 Task: Log work in the project AgileBox for the issue 'Upgrade the logging and monitoring capabilities of a web application to improve error detection and debugging' spent time as '5w 6d 10h 34m' and remaining time as '2w 3d 8h 32m' and add a flag. Now add the issue to the epic 'Data Visualization Process Improvement'. Log work in the project AgileBox for the issue 'Create a new online platform for online entrepreneurship courses with advanced business planning and financial modeling features' spent time as '6w 3d 12h 14m' and remaining time as '2w 5d 5h 24m' and clone the issue. Now add the issue to the epic 'Data Analytics Process Improvement'
Action: Mouse moved to (1177, 199)
Screenshot: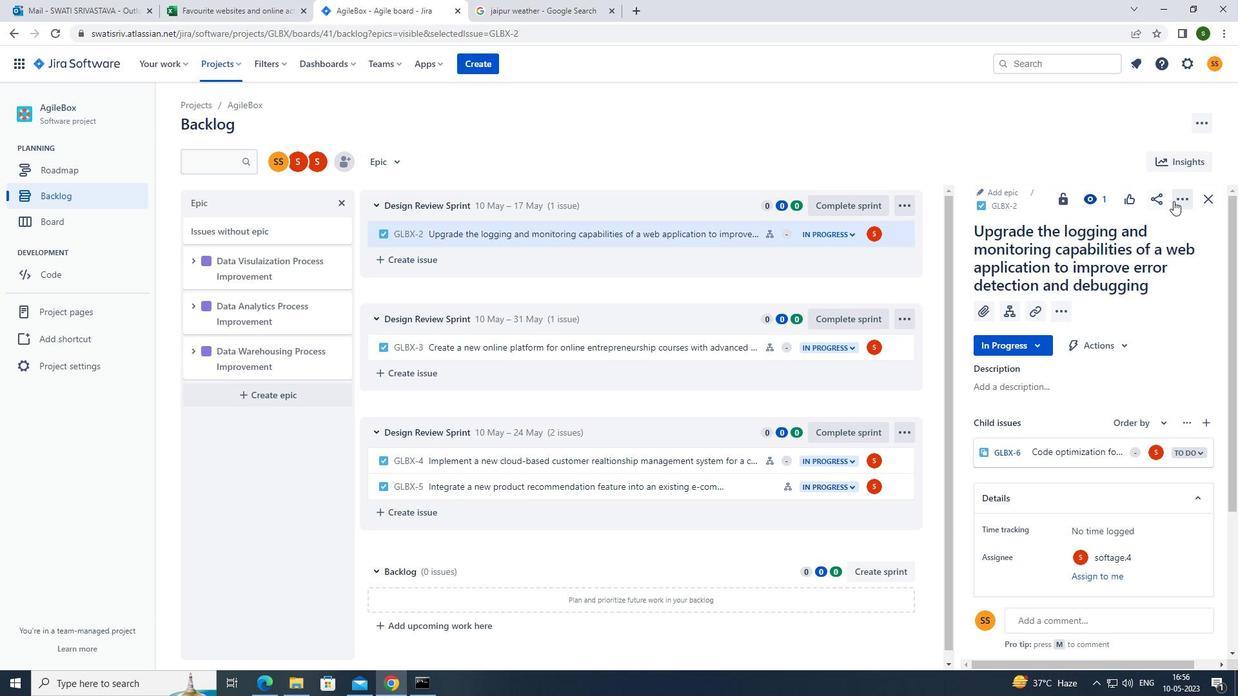 
Action: Mouse pressed left at (1177, 199)
Screenshot: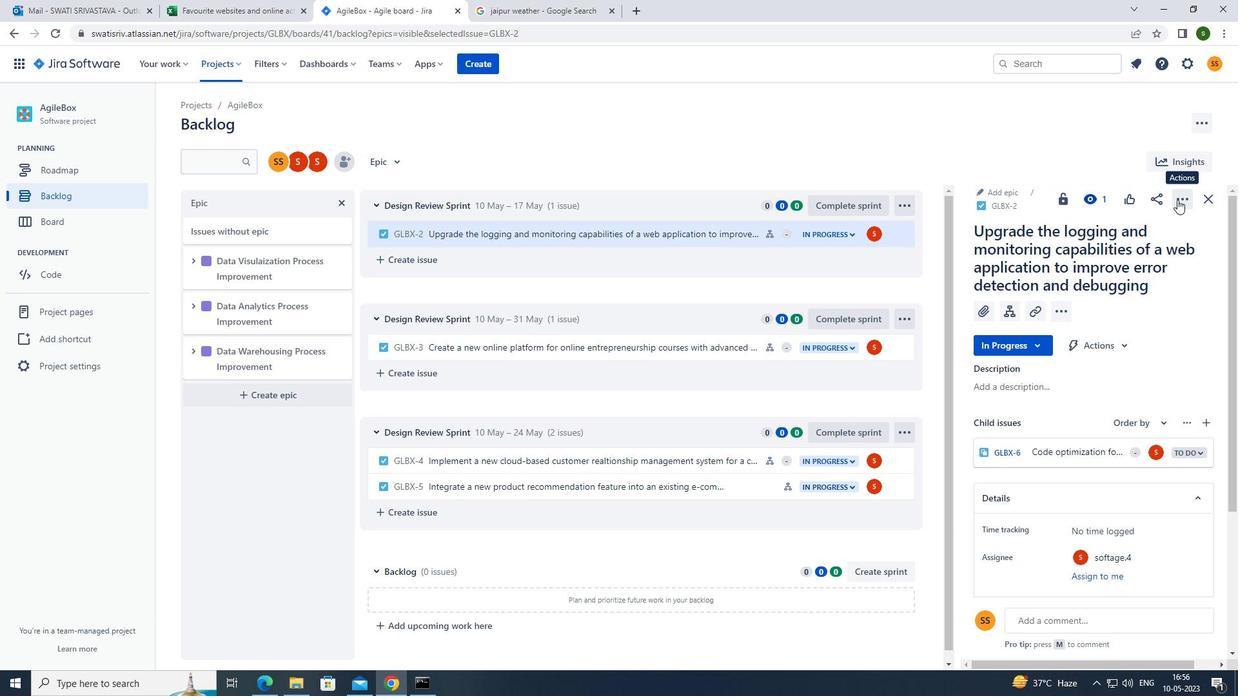 
Action: Mouse moved to (1142, 229)
Screenshot: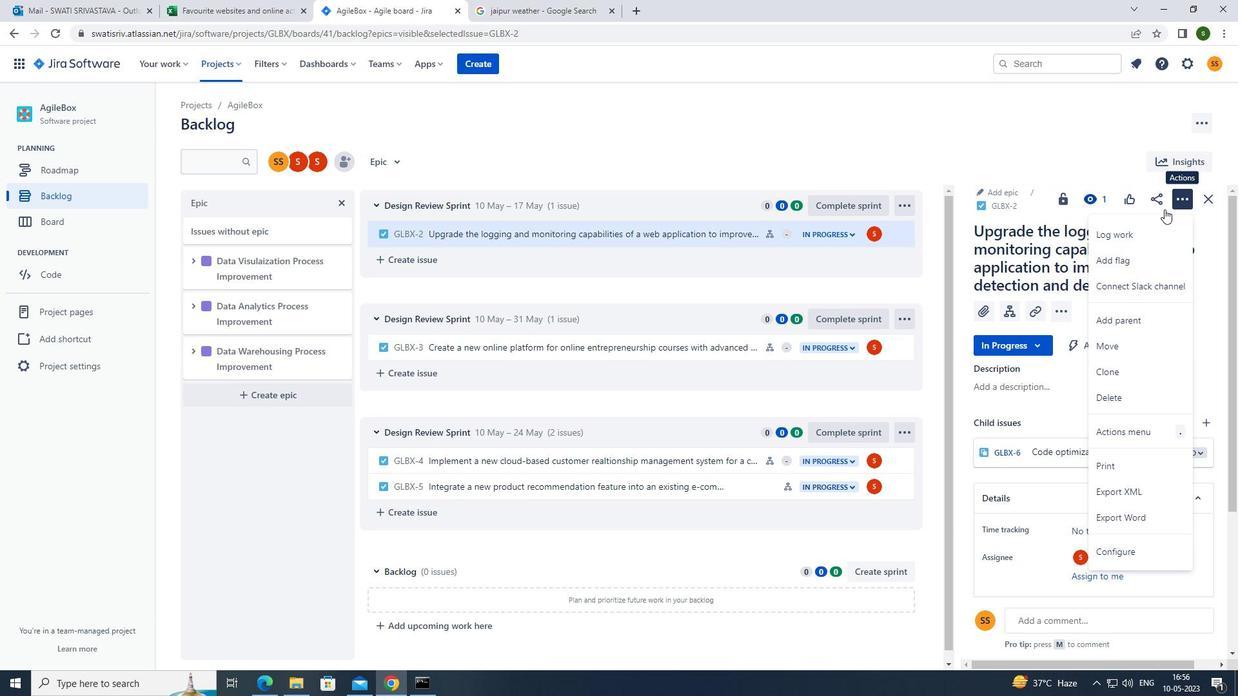 
Action: Mouse pressed left at (1142, 229)
Screenshot: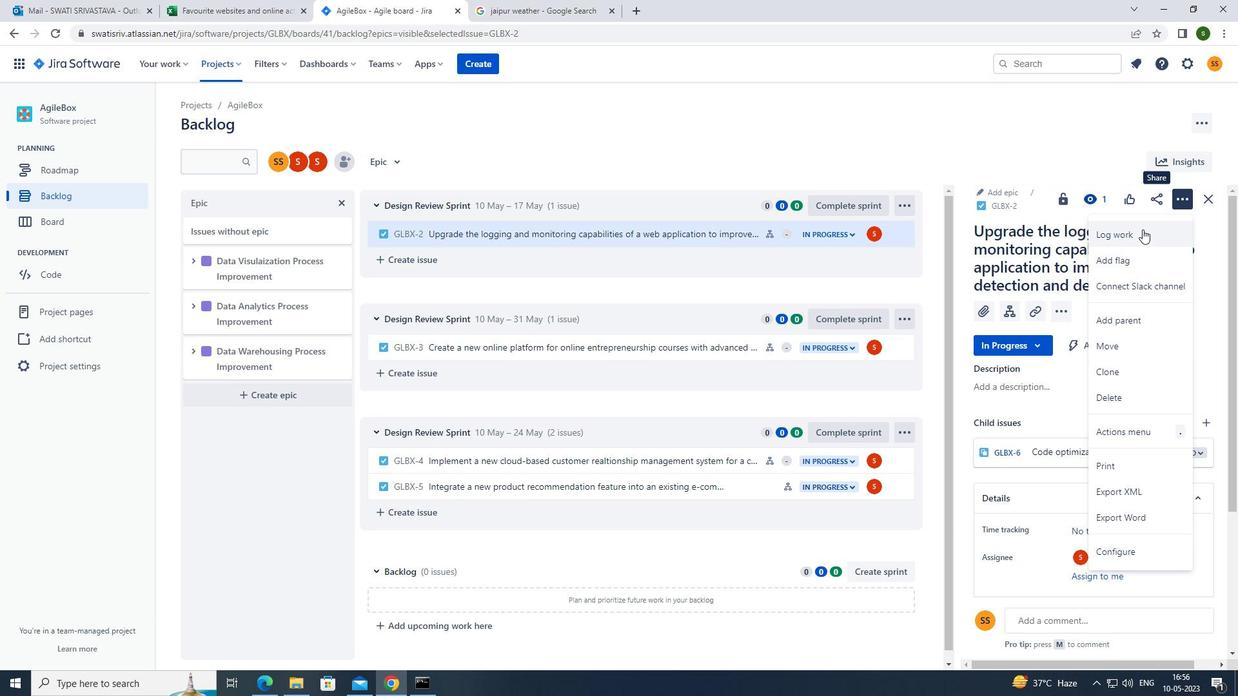 
Action: Mouse moved to (593, 161)
Screenshot: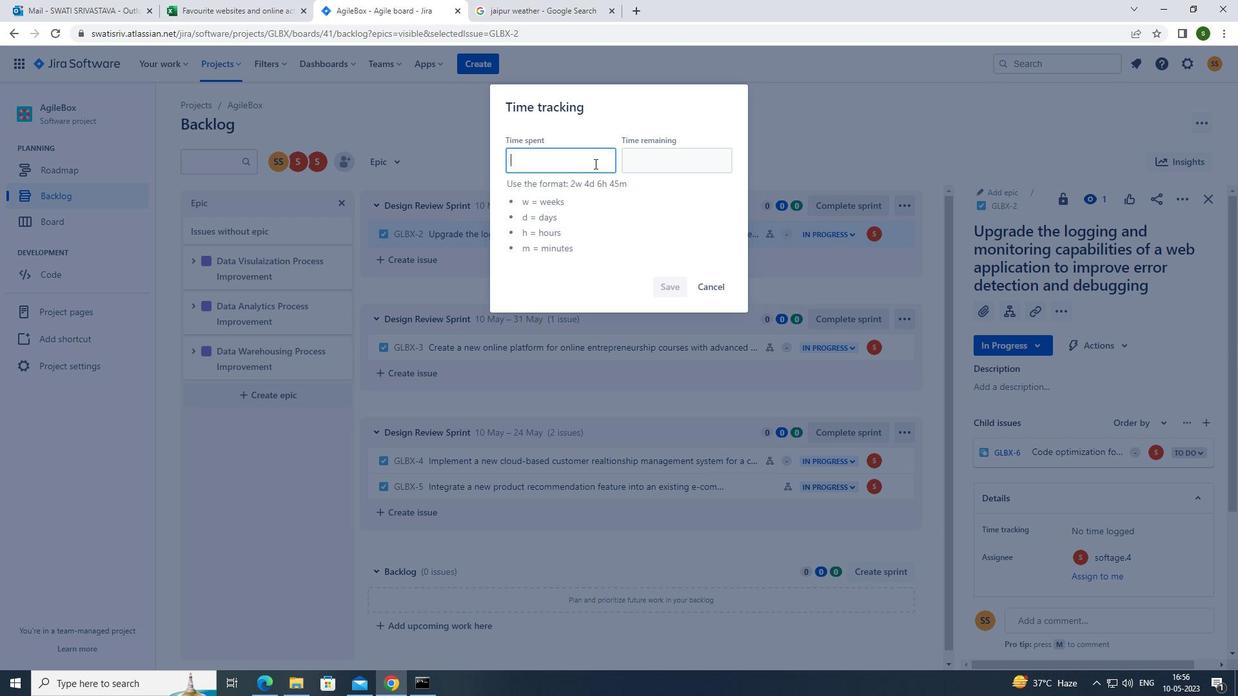
Action: Mouse pressed left at (593, 161)
Screenshot: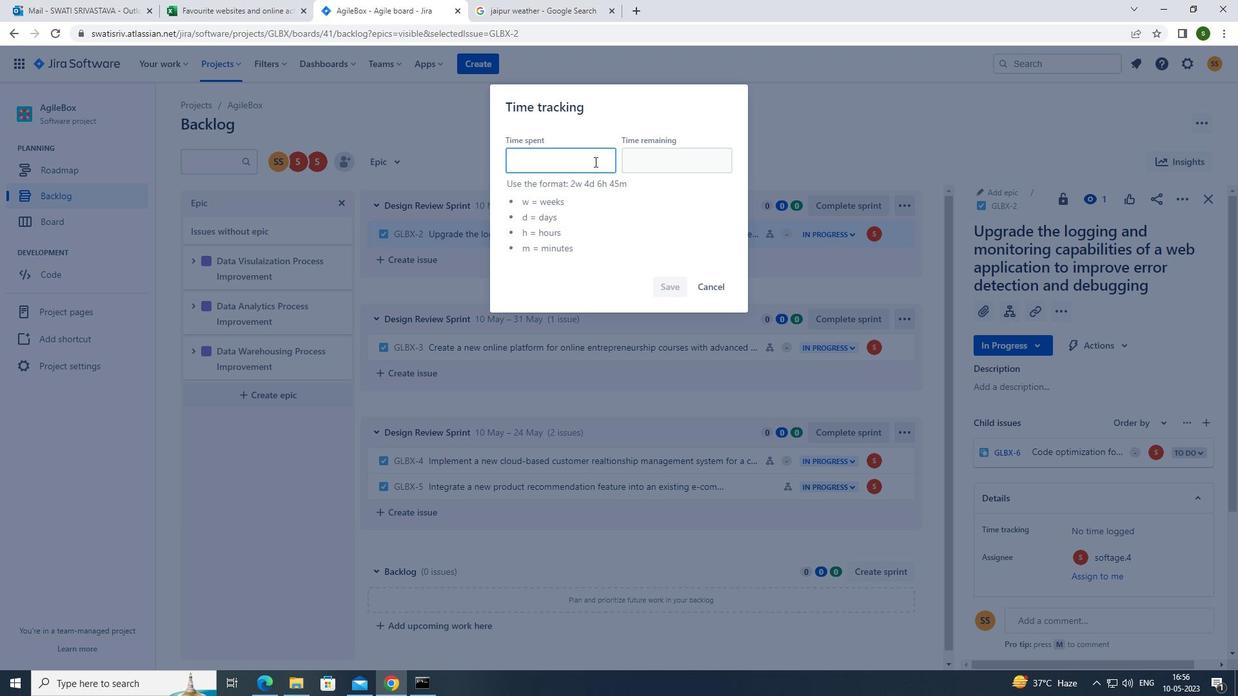 
Action: Key pressed 5w<Key.space>6d<Key.space>10h<Key.space>34m
Screenshot: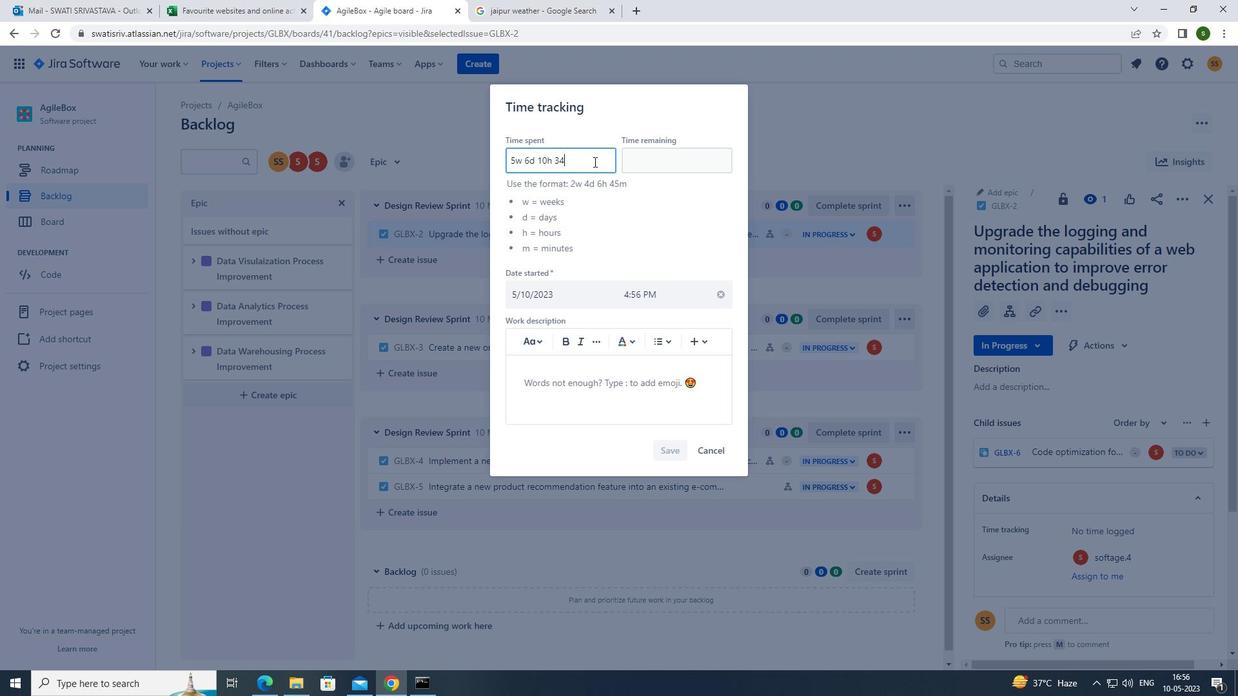 
Action: Mouse moved to (653, 165)
Screenshot: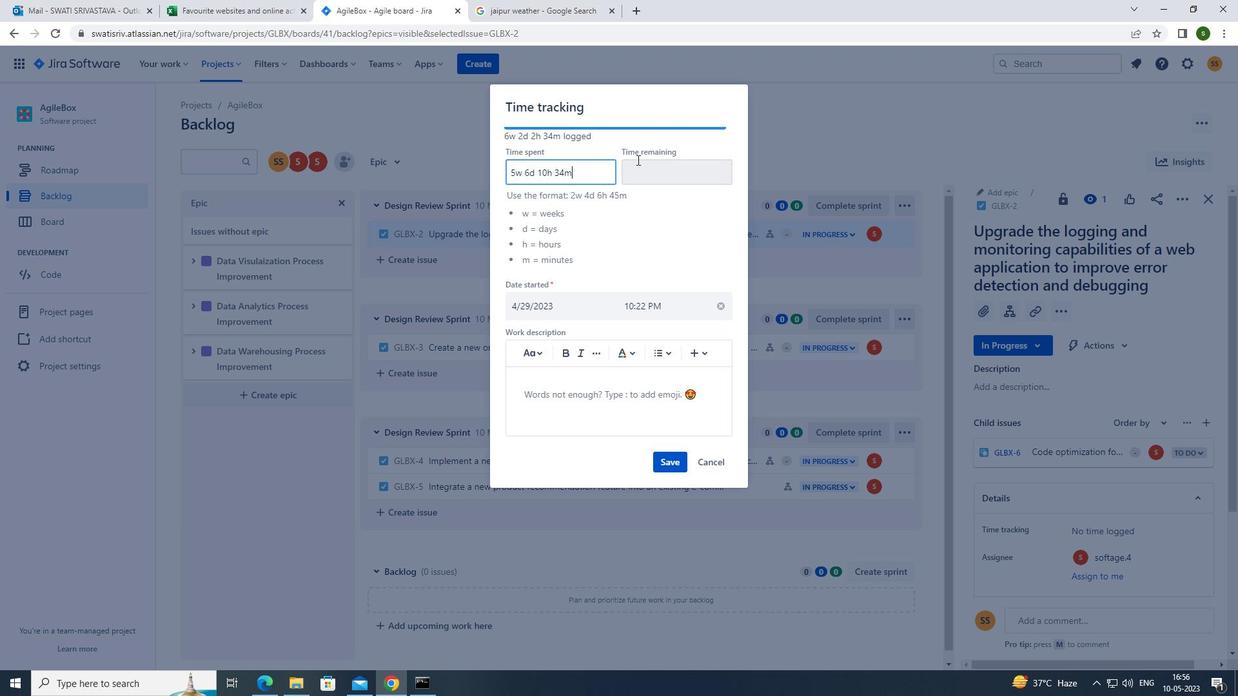 
Action: Mouse pressed left at (653, 165)
Screenshot: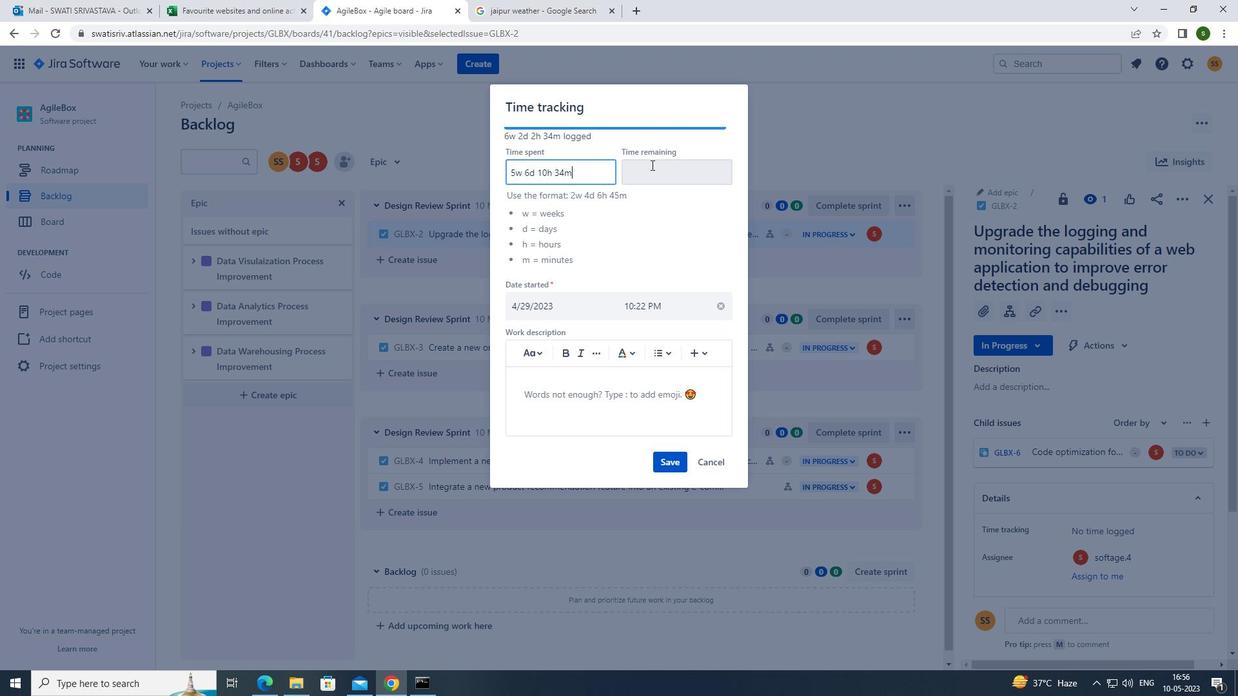 
Action: Key pressed 2w<Key.space>3d<Key.space>8h<Key.space>32m
Screenshot: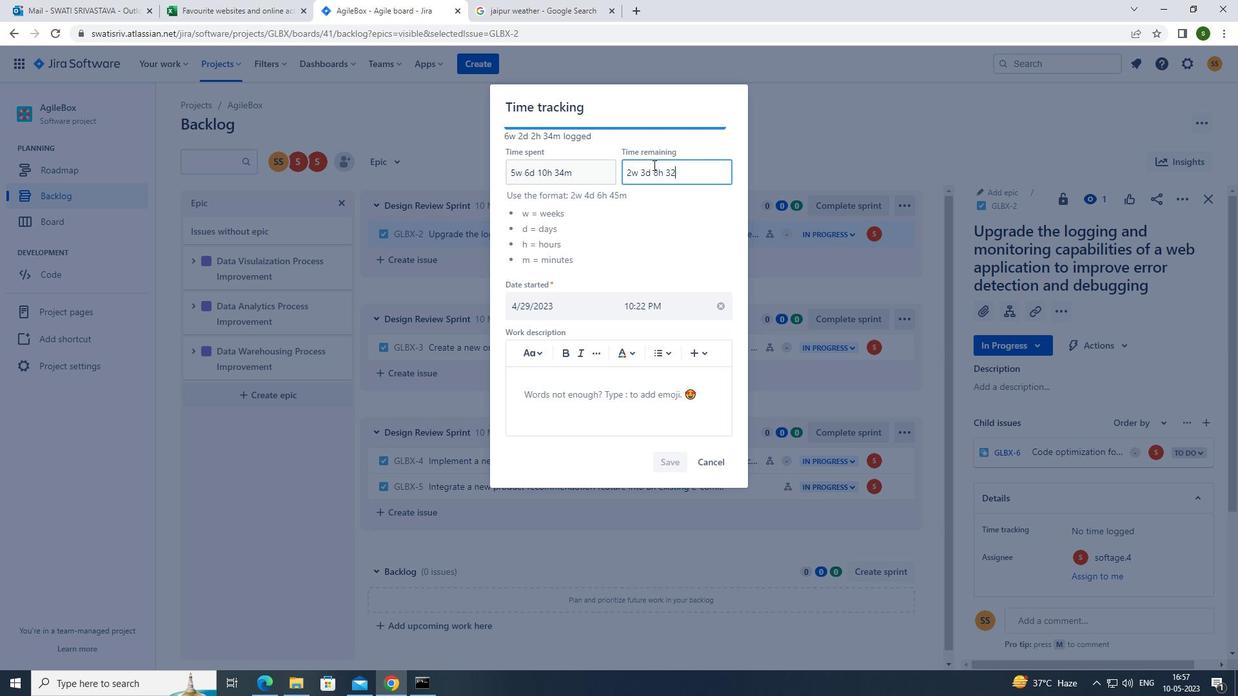 
Action: Mouse moved to (675, 464)
Screenshot: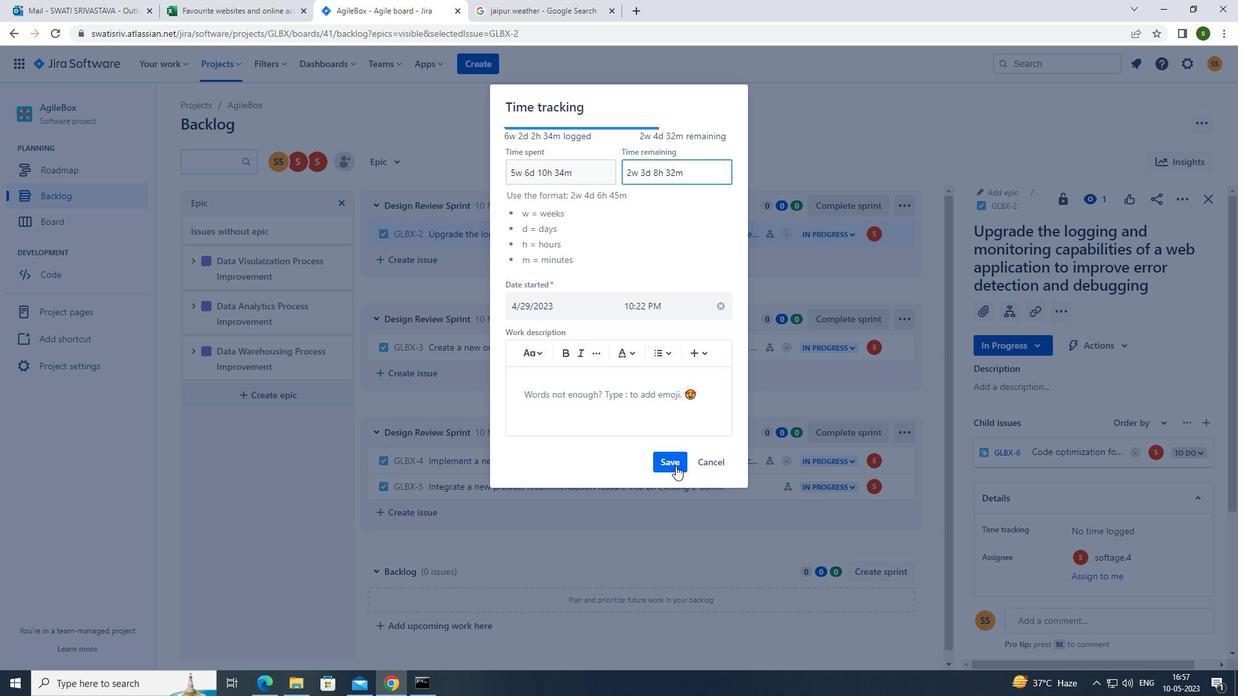 
Action: Mouse pressed left at (675, 464)
Screenshot: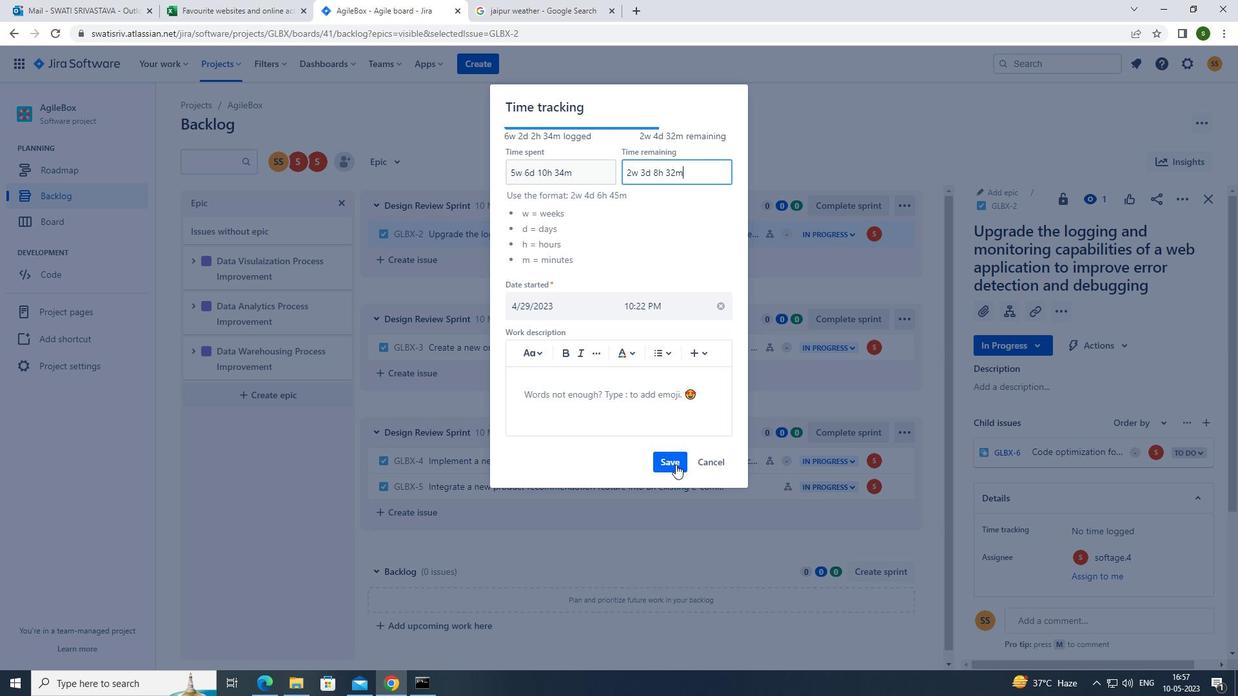 
Action: Mouse moved to (1187, 196)
Screenshot: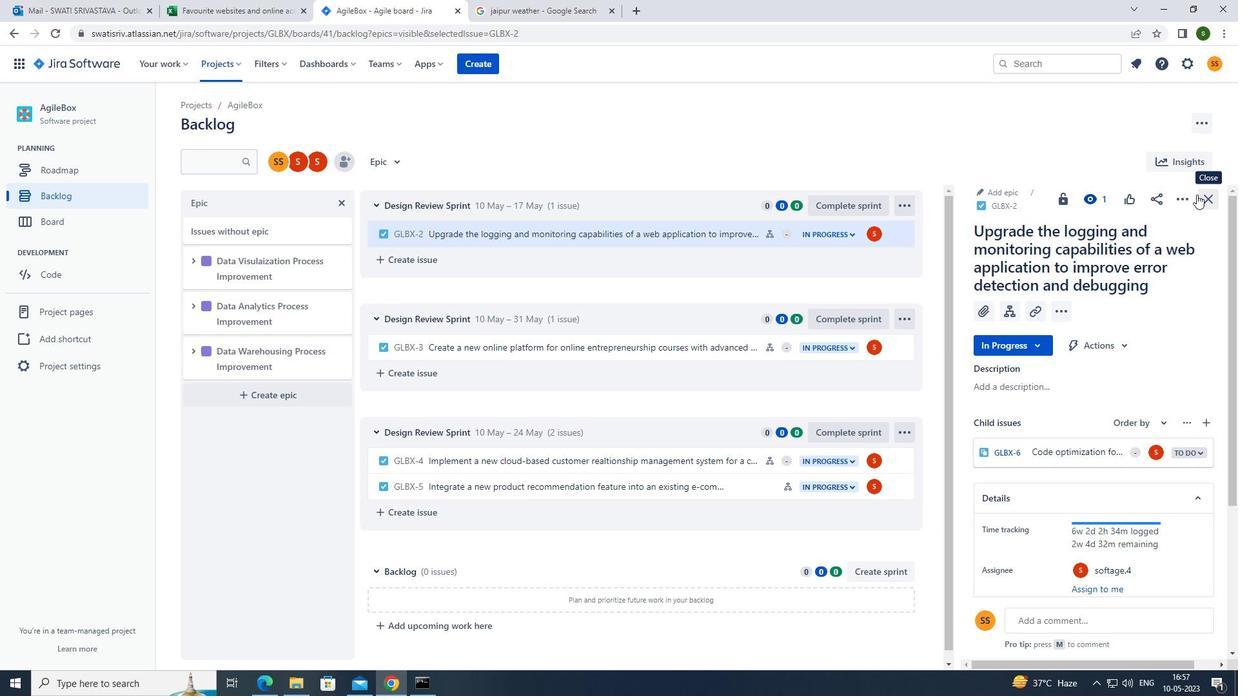 
Action: Mouse pressed left at (1187, 196)
Screenshot: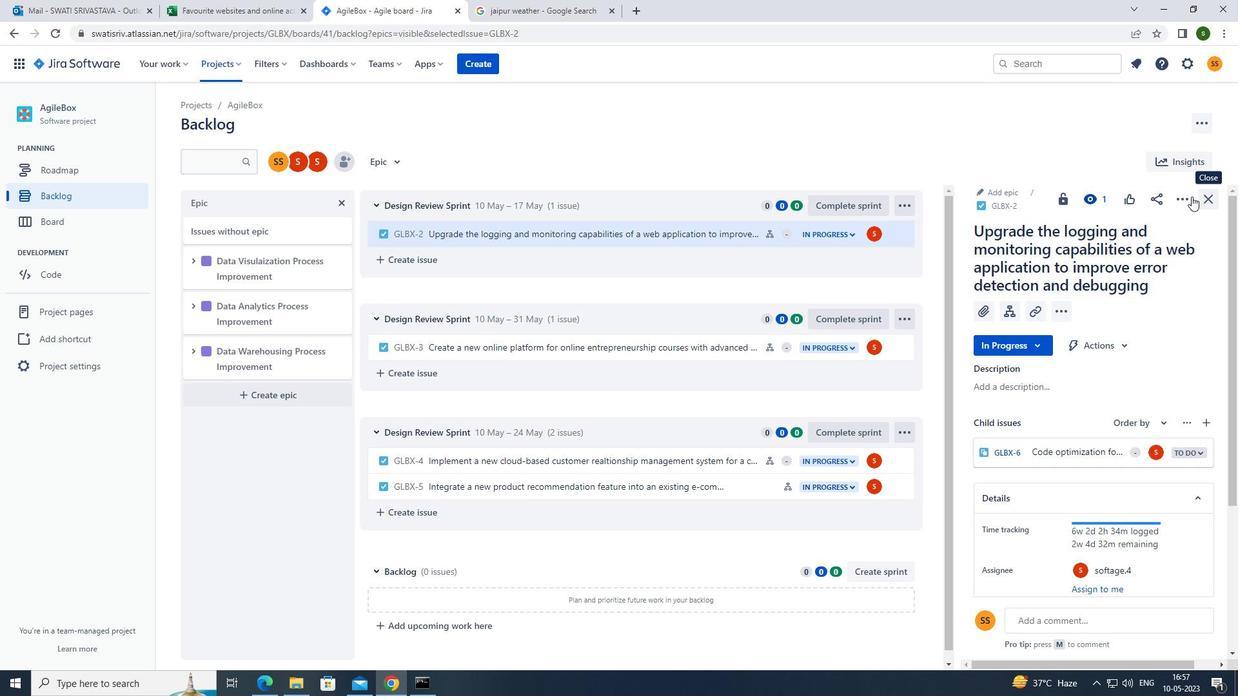 
Action: Mouse moved to (1140, 258)
Screenshot: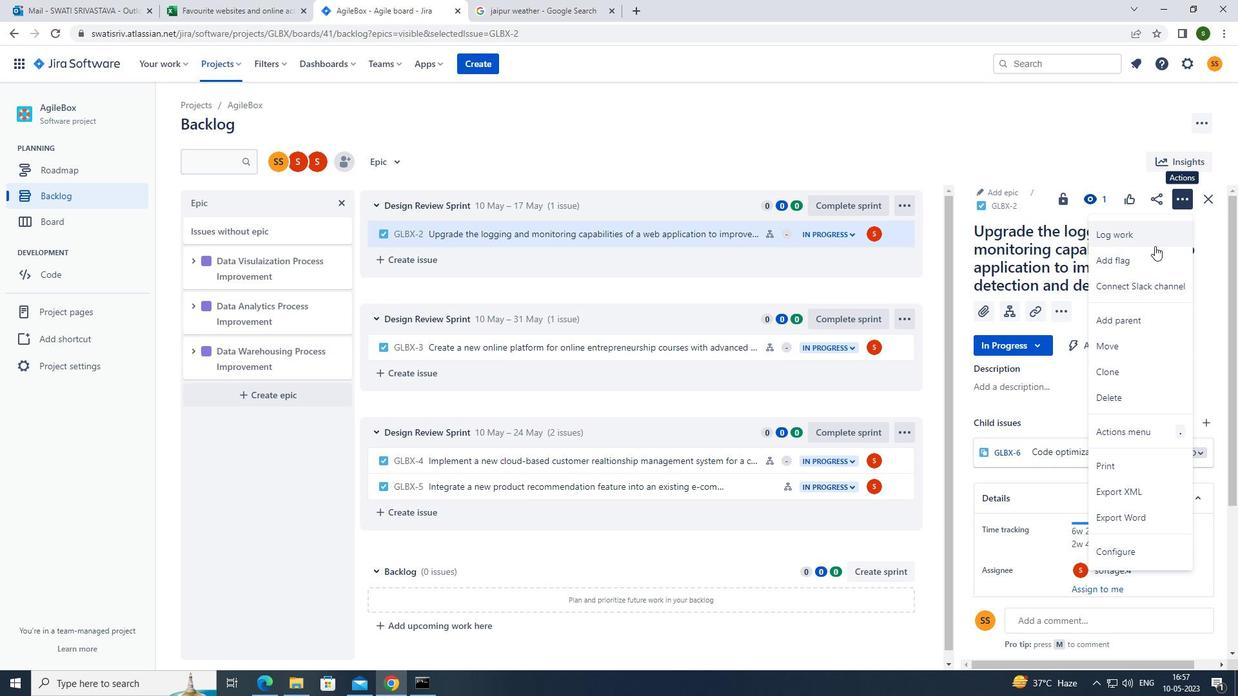 
Action: Mouse pressed left at (1140, 258)
Screenshot: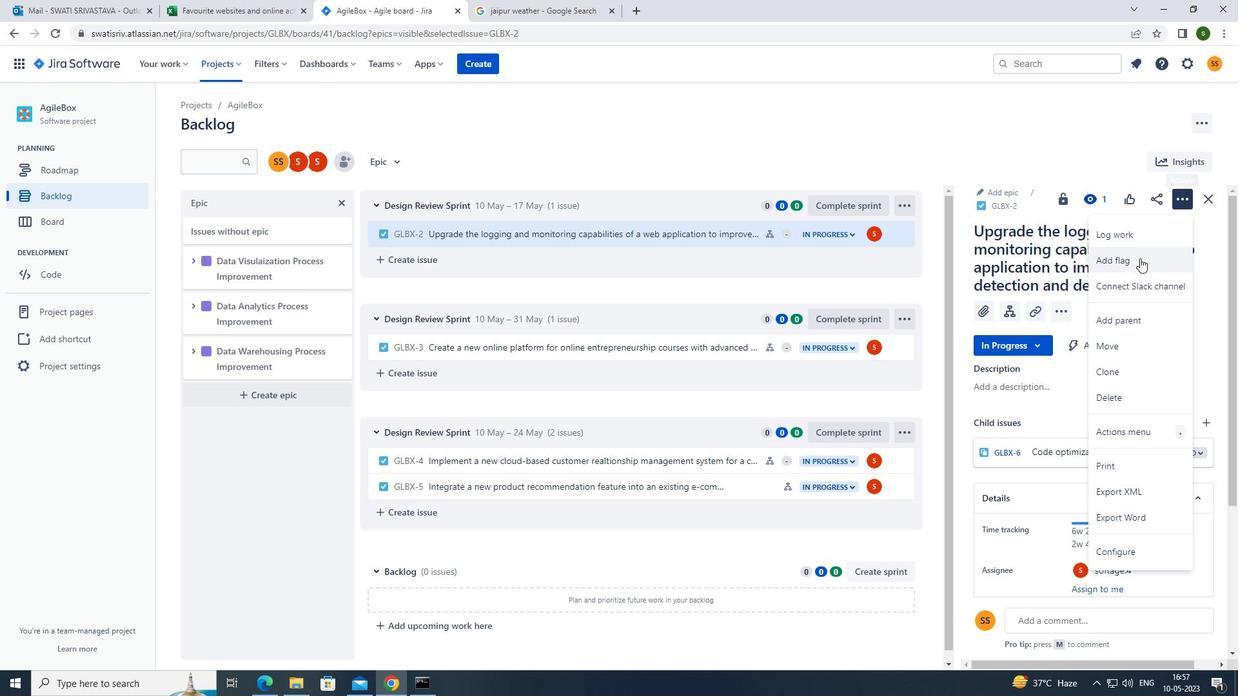 
Action: Mouse moved to (390, 164)
Screenshot: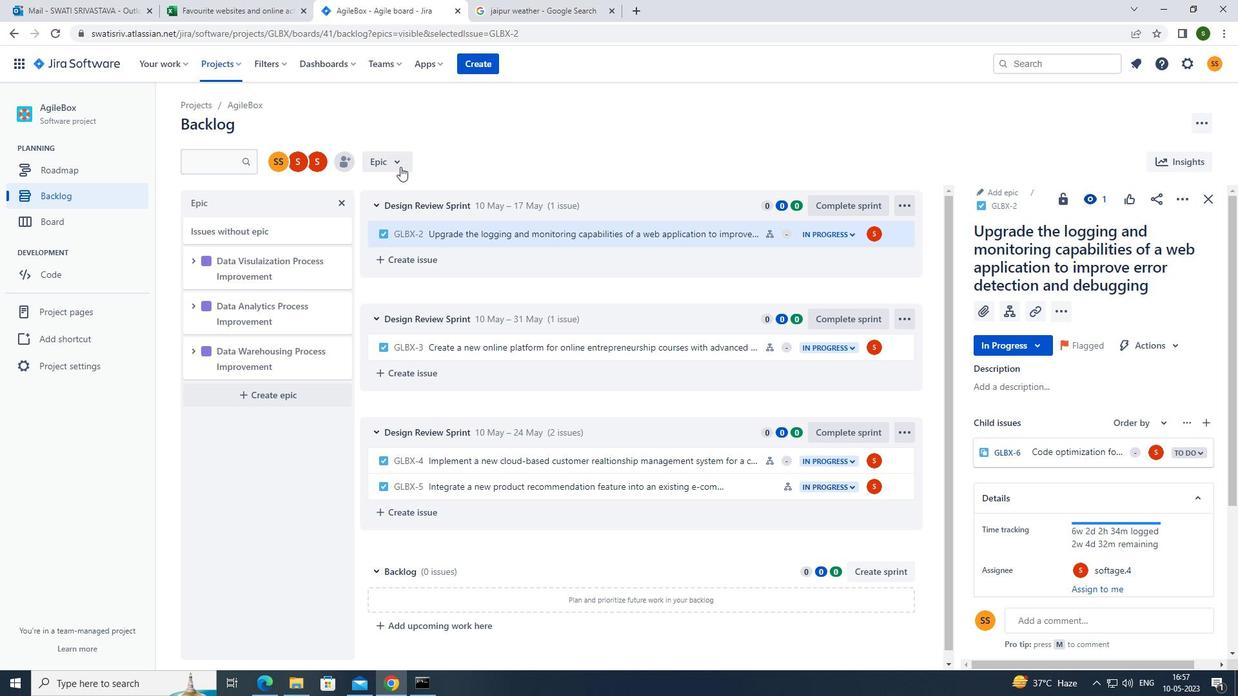 
Action: Mouse pressed left at (390, 164)
Screenshot: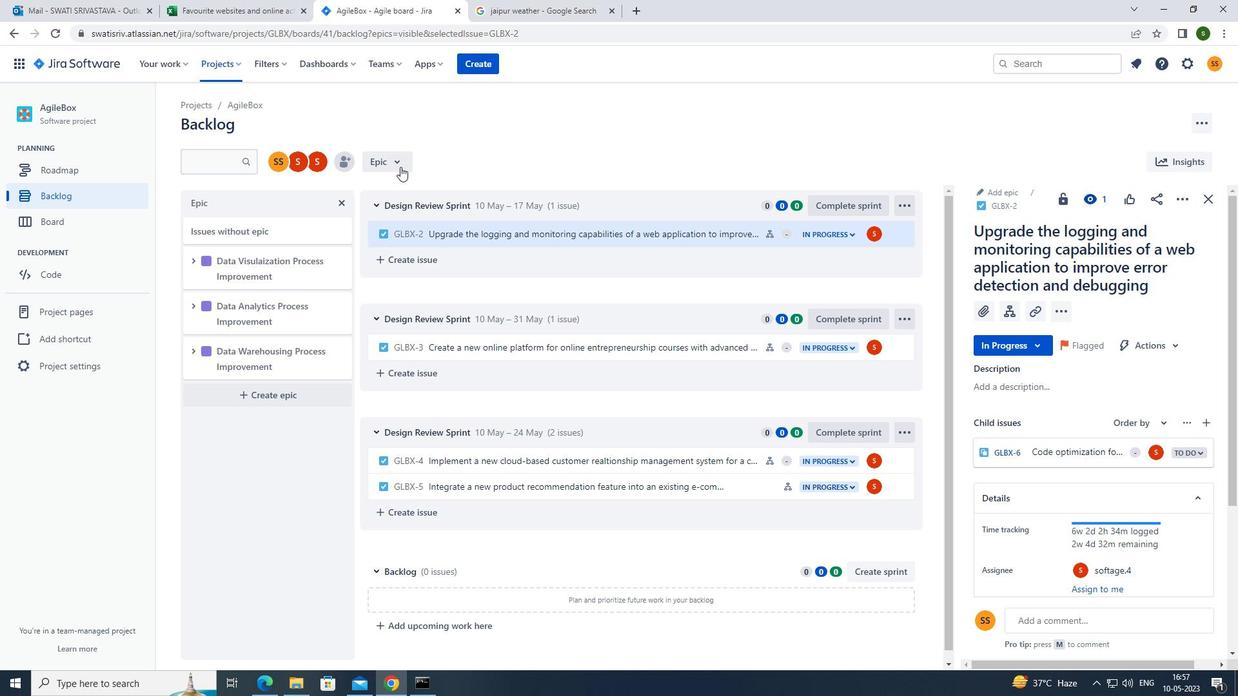 
Action: Mouse moved to (435, 211)
Screenshot: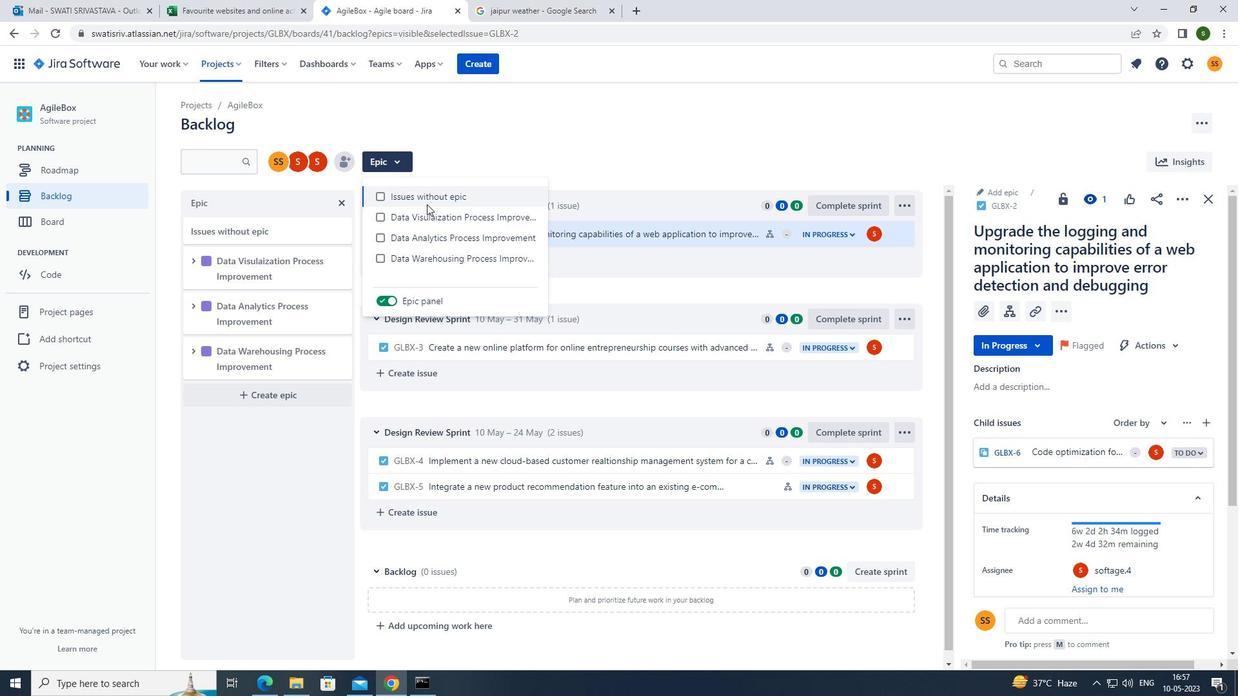 
Action: Mouse pressed left at (435, 211)
Screenshot: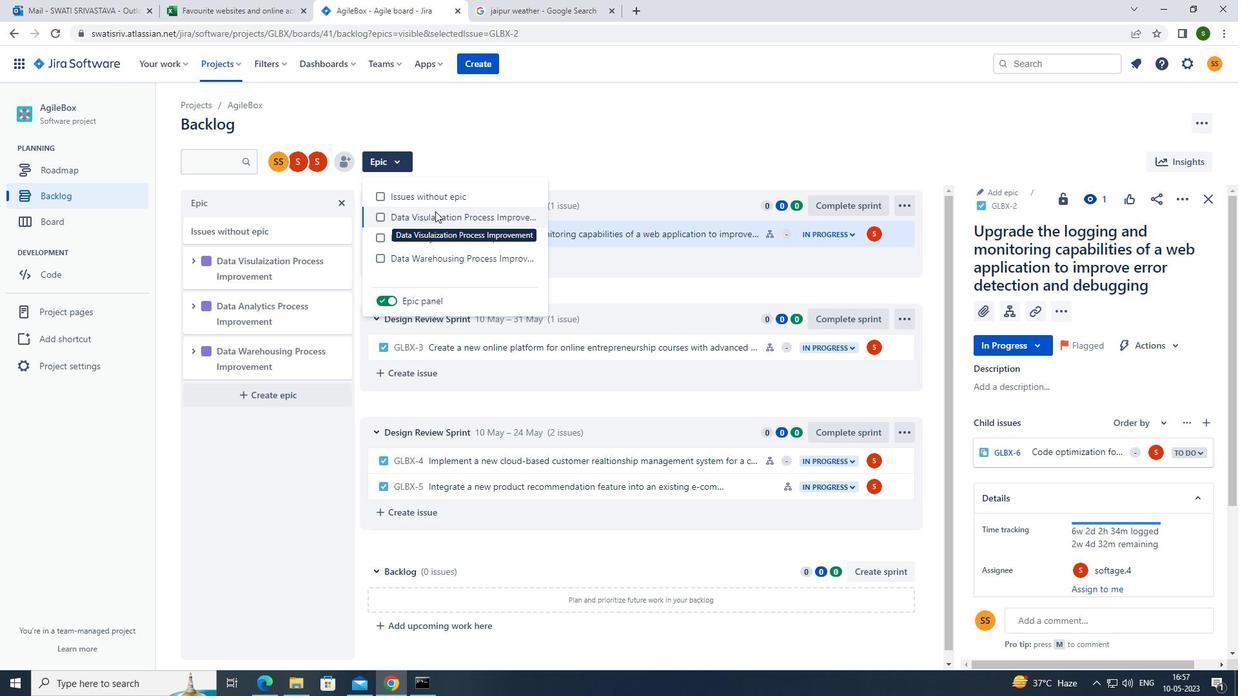 
Action: Mouse moved to (600, 148)
Screenshot: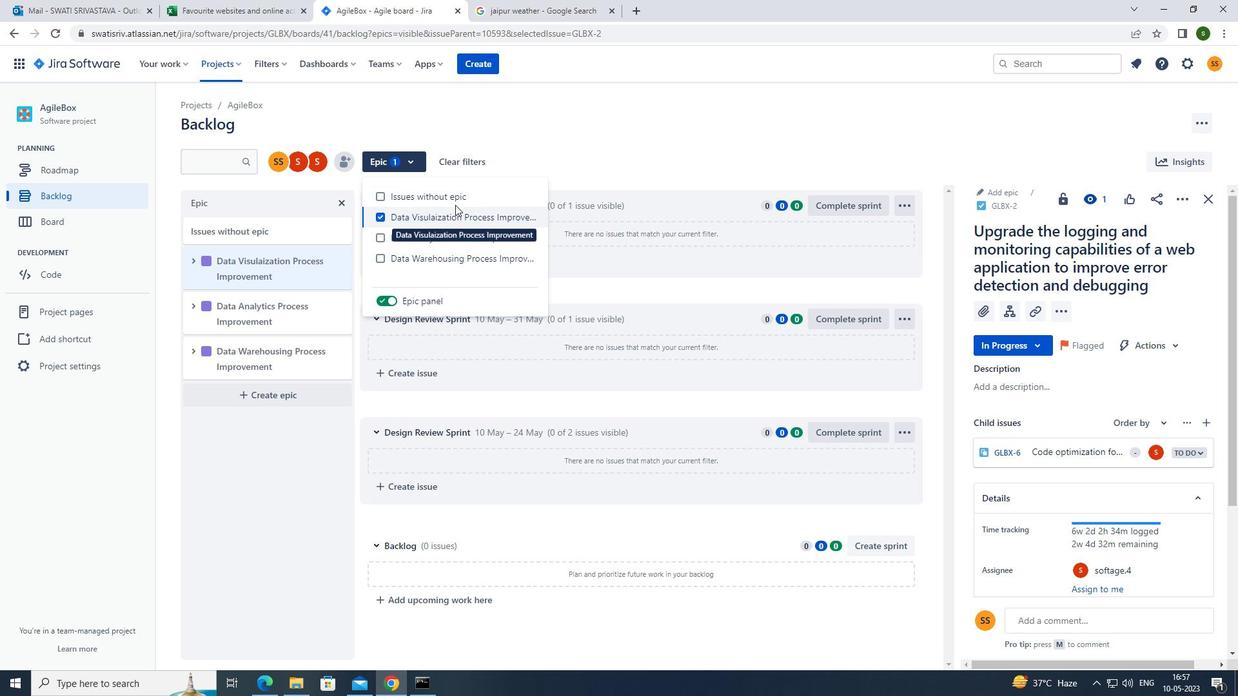 
Action: Mouse pressed left at (600, 148)
Screenshot: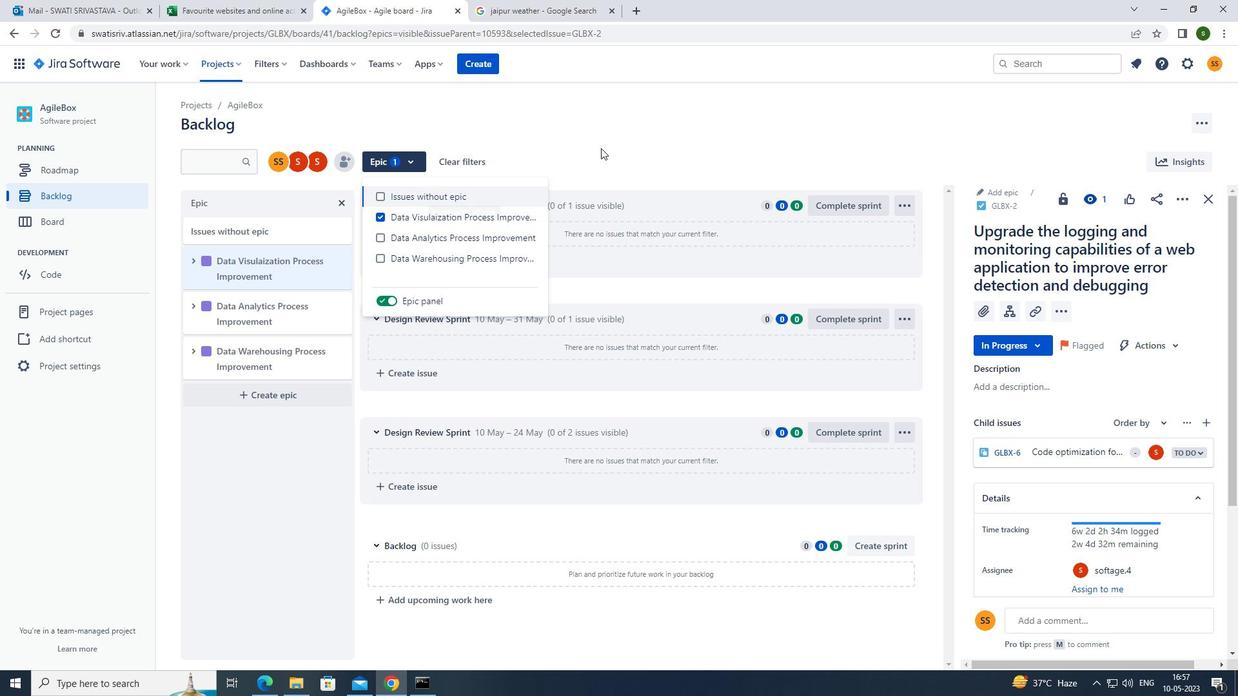 
Action: Mouse moved to (110, 197)
Screenshot: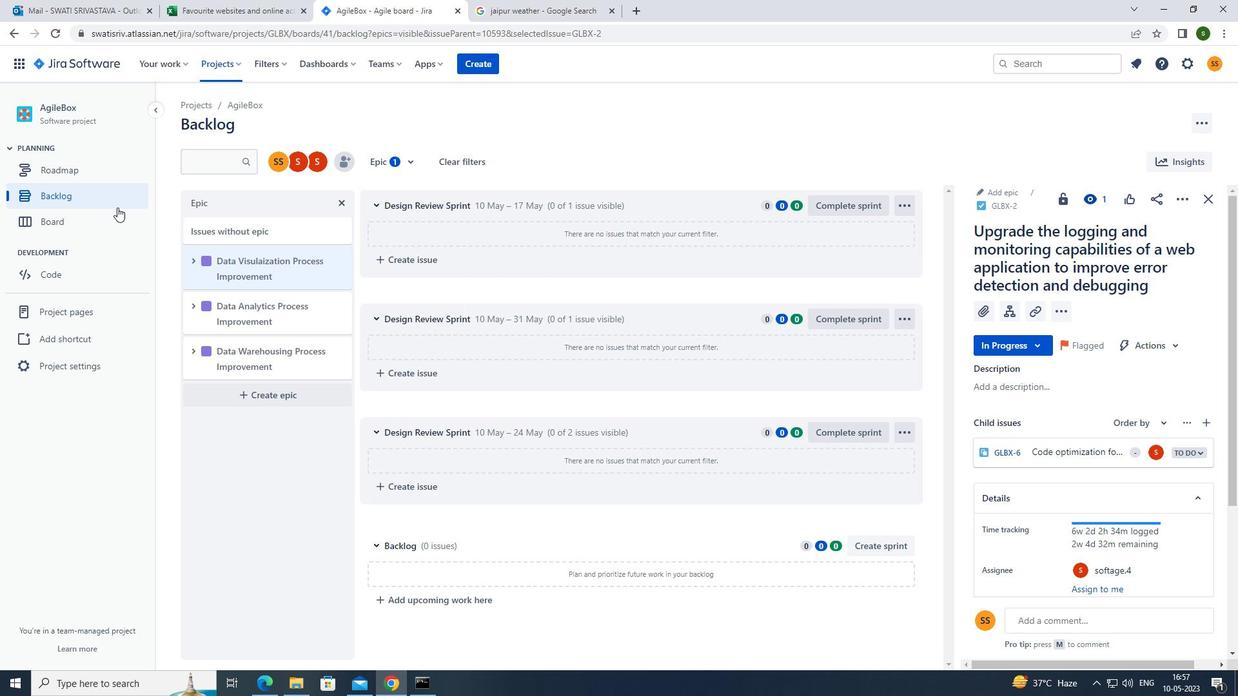
Action: Mouse pressed left at (110, 197)
Screenshot: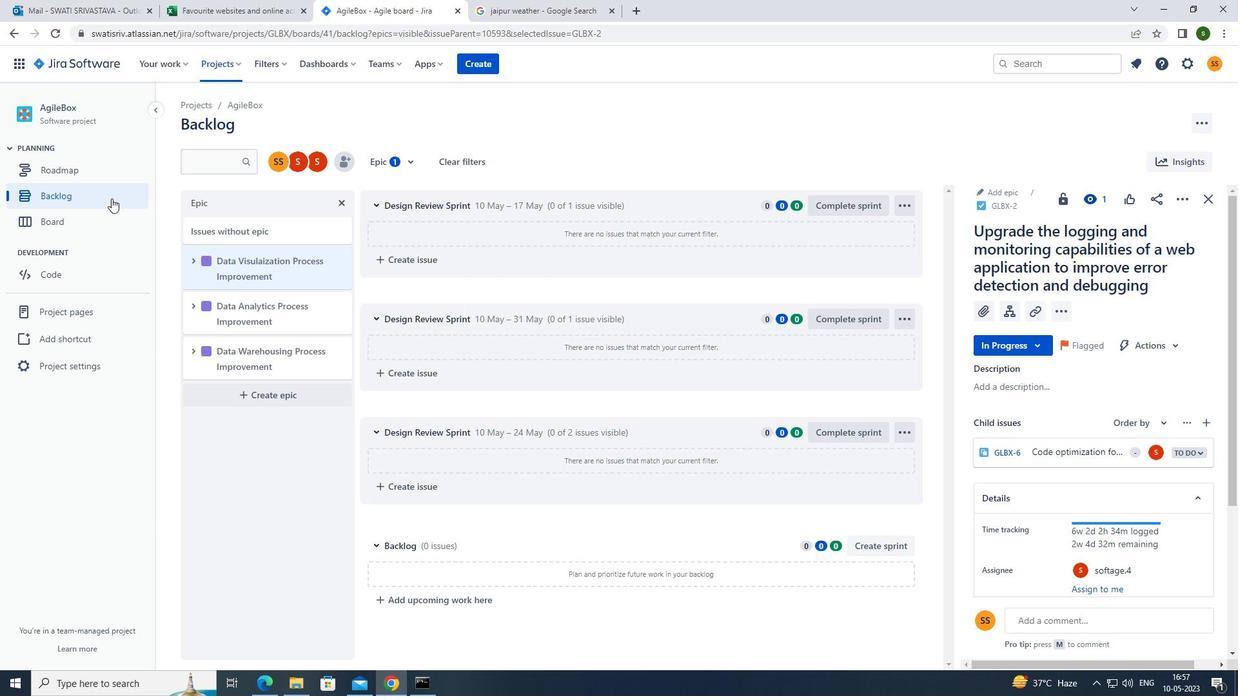 
Action: Mouse moved to (742, 356)
Screenshot: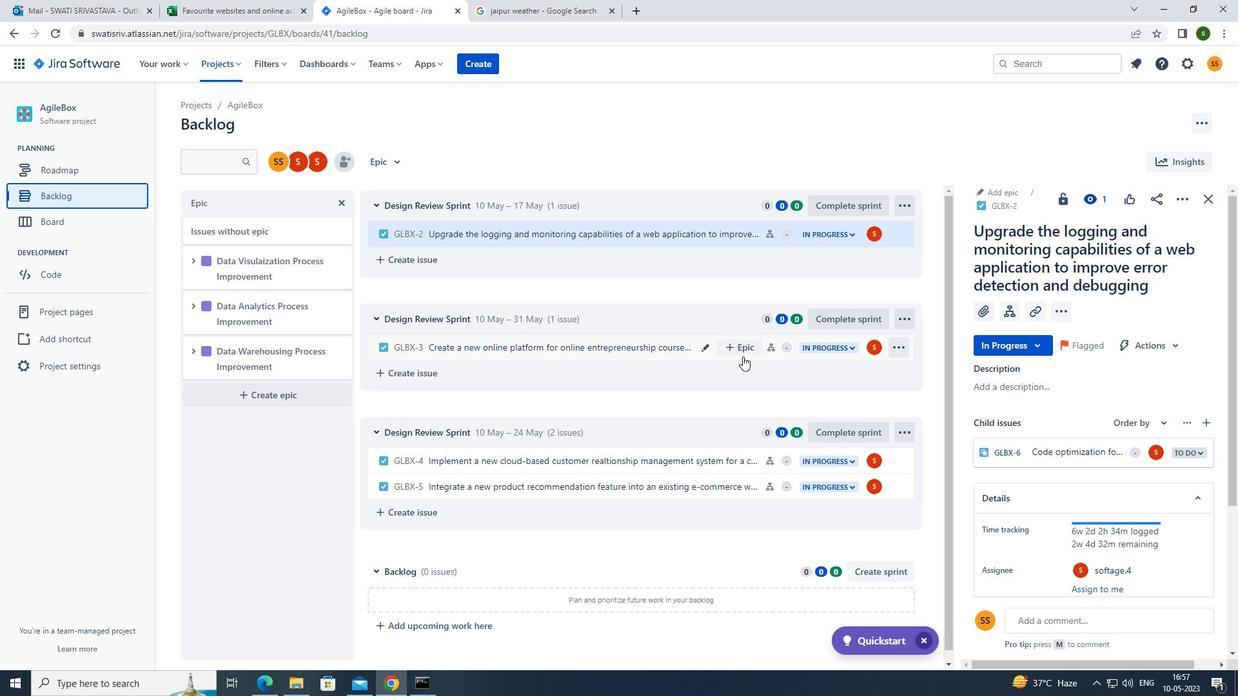
Action: Mouse pressed left at (742, 356)
Screenshot: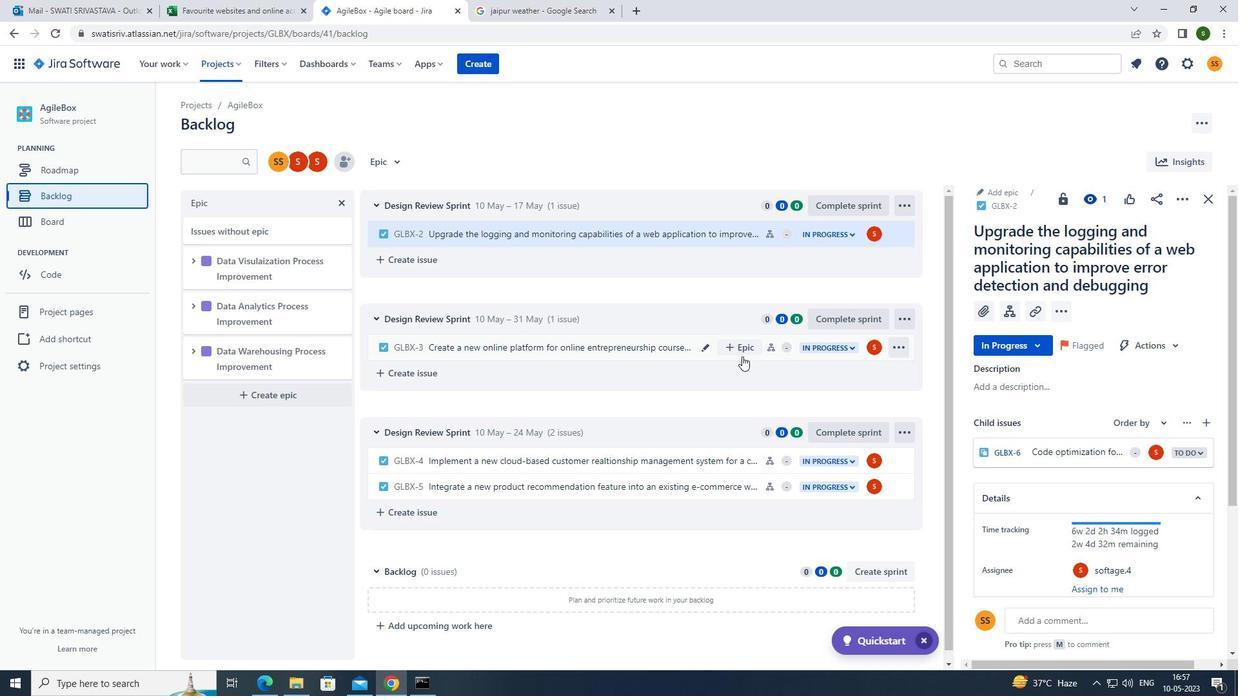 
Action: Mouse moved to (1180, 194)
Screenshot: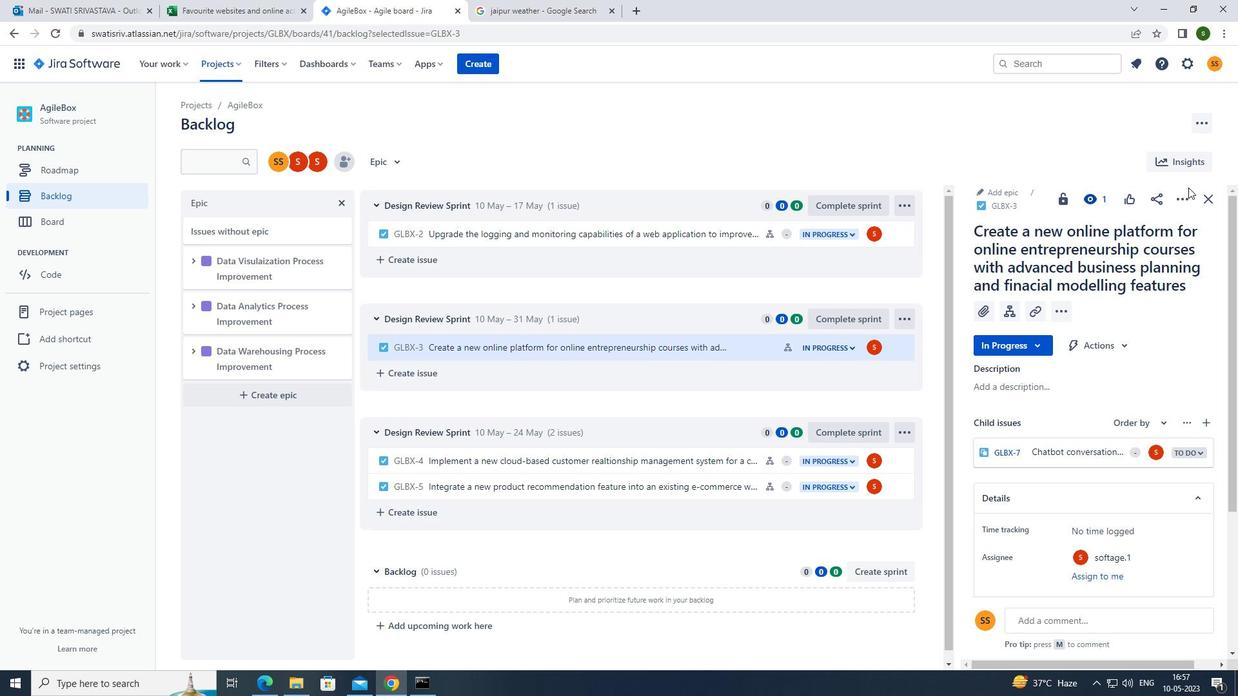 
Action: Mouse pressed left at (1180, 194)
Screenshot: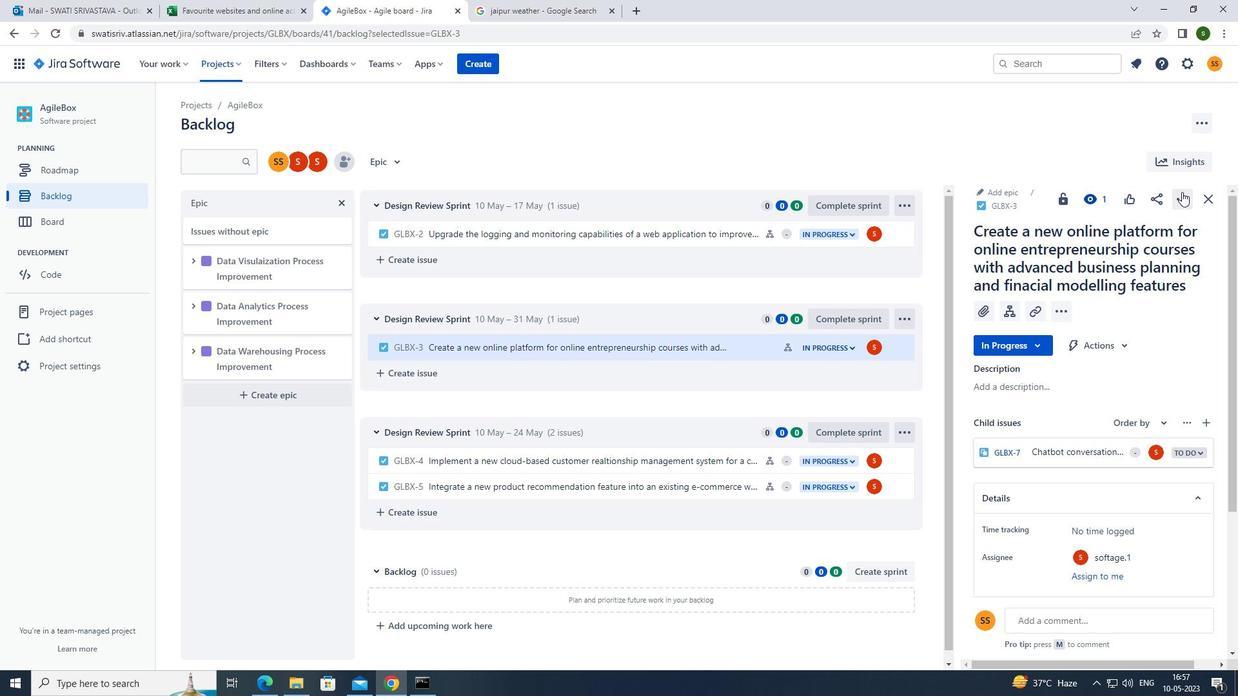 
Action: Mouse moved to (1150, 227)
Screenshot: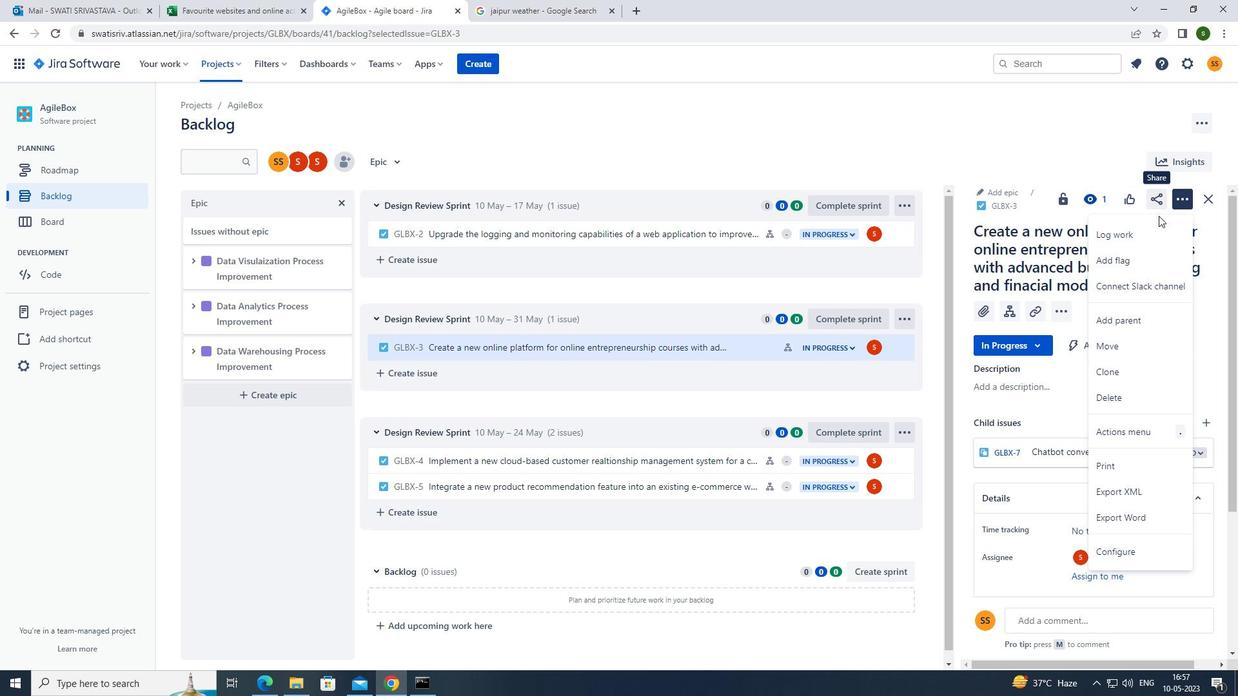 
Action: Mouse pressed left at (1150, 227)
Screenshot: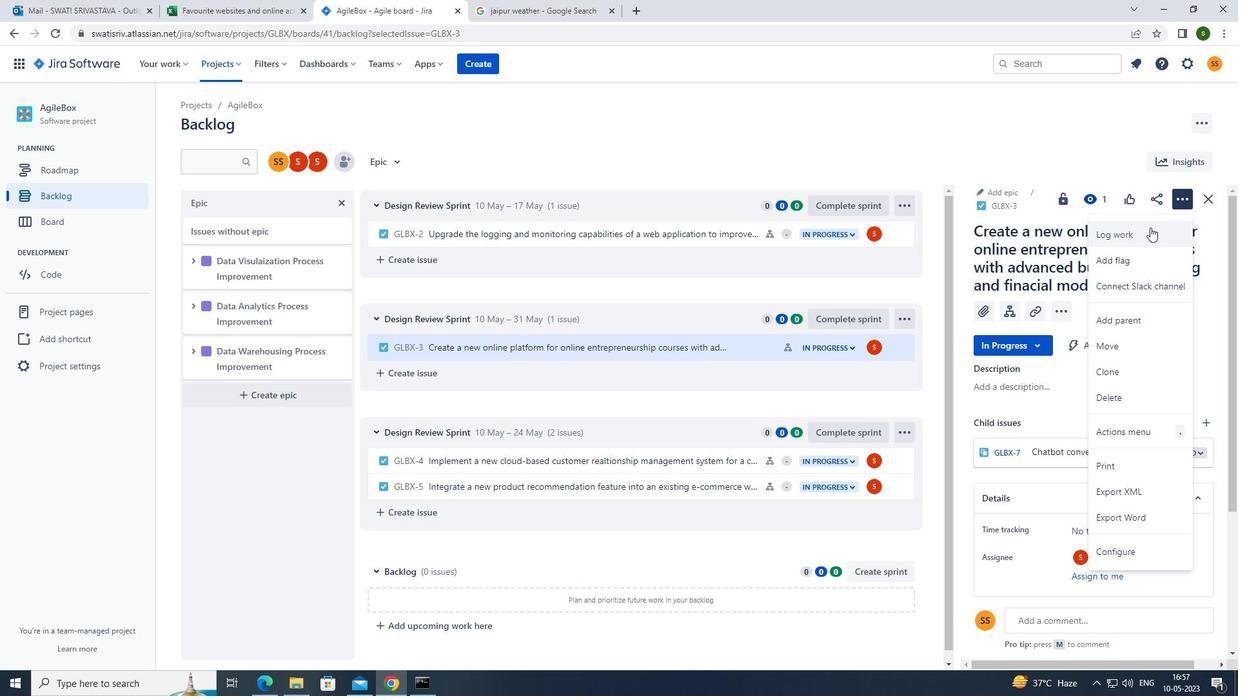 
Action: Mouse moved to (562, 156)
Screenshot: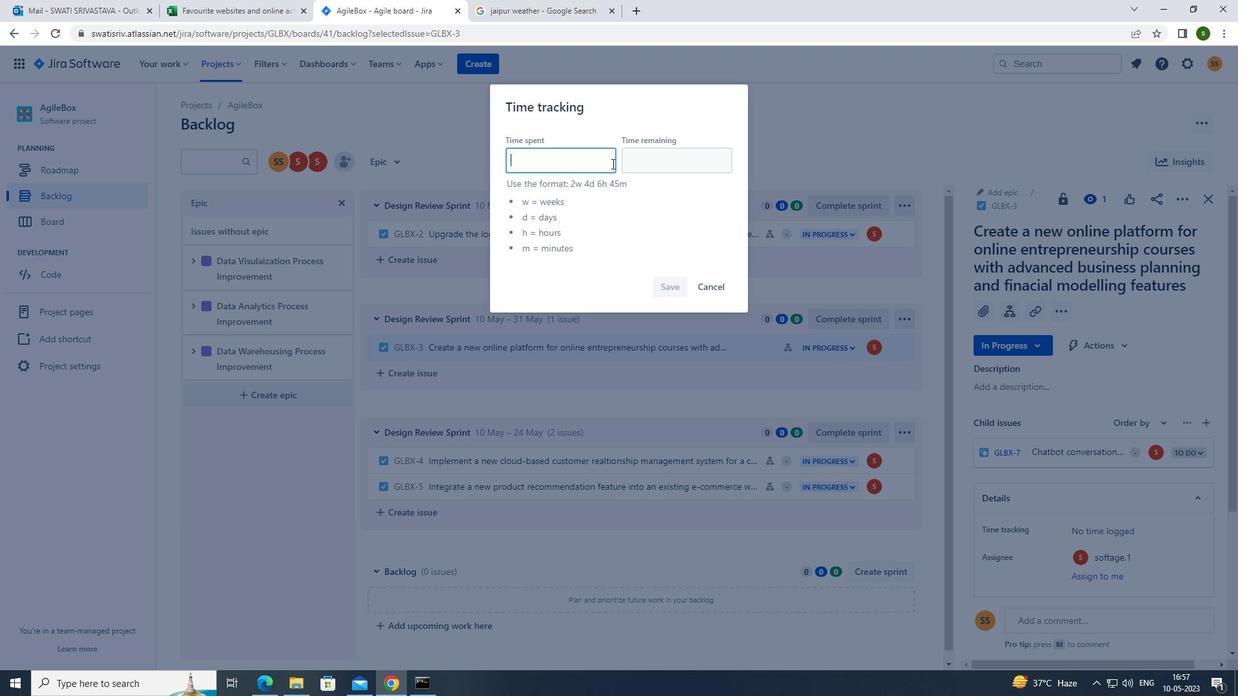 
Action: Mouse pressed left at (562, 156)
Screenshot: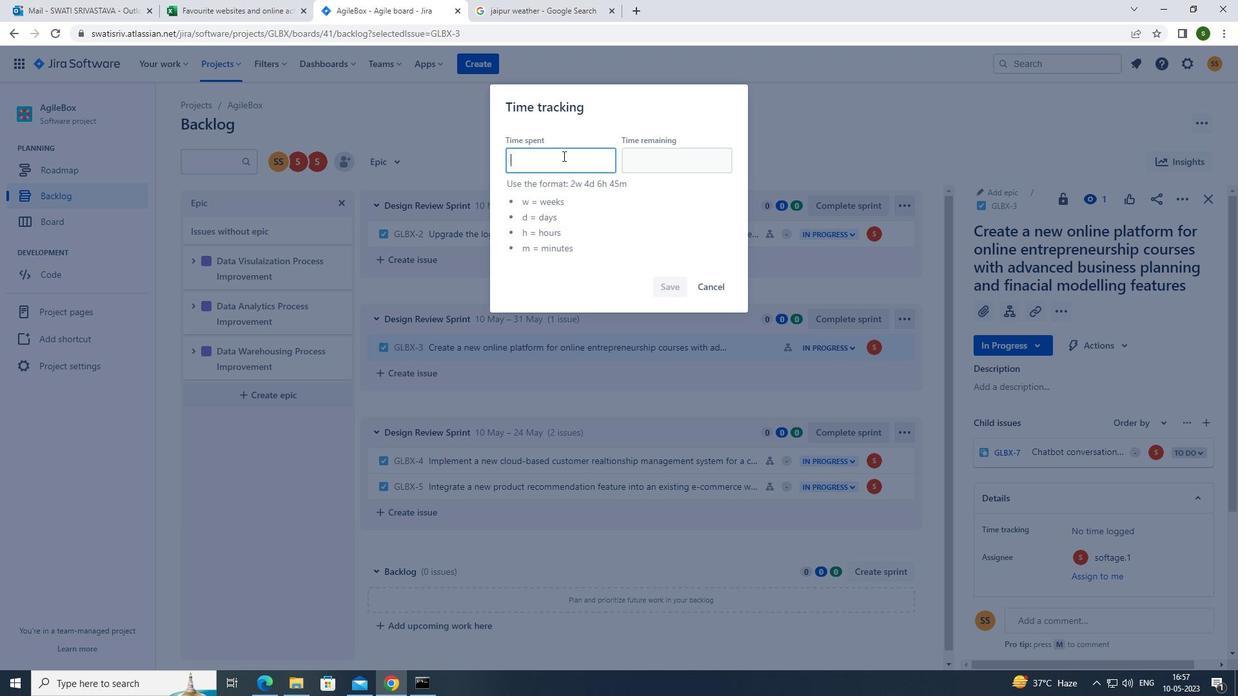 
Action: Key pressed 3<Key.backspace>6w<Key.space>3d<Key.space>12h<Key.space>14m
Screenshot: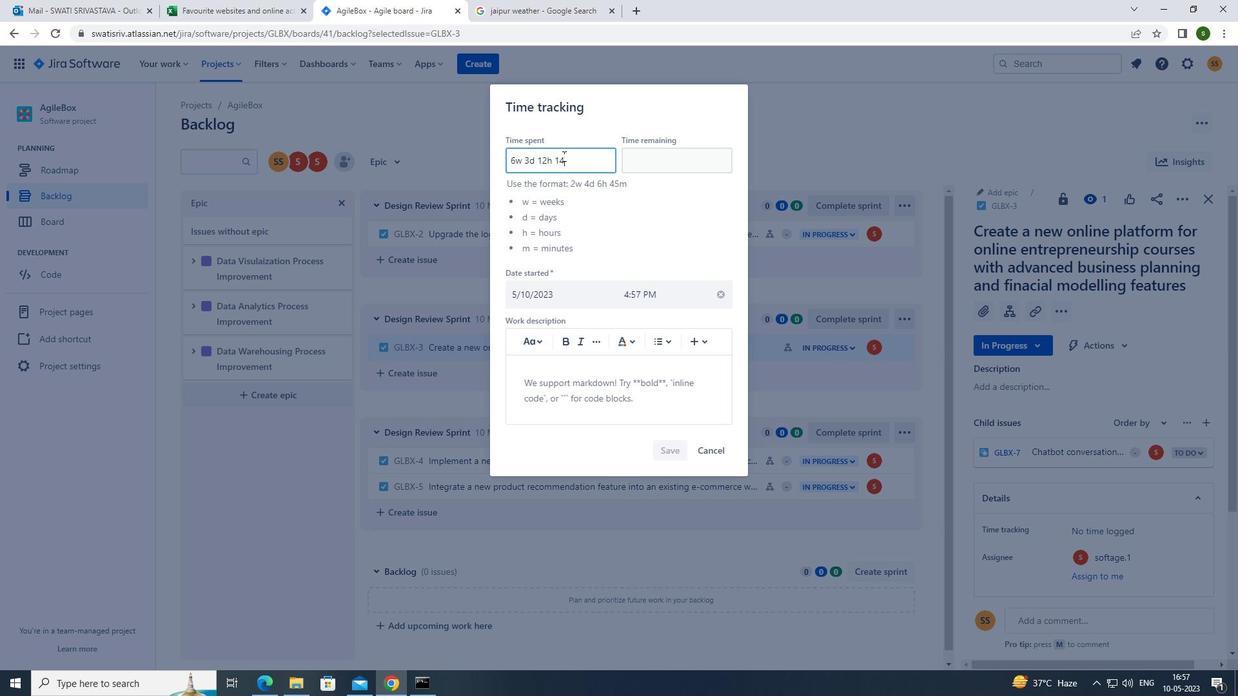 
Action: Mouse moved to (712, 178)
Screenshot: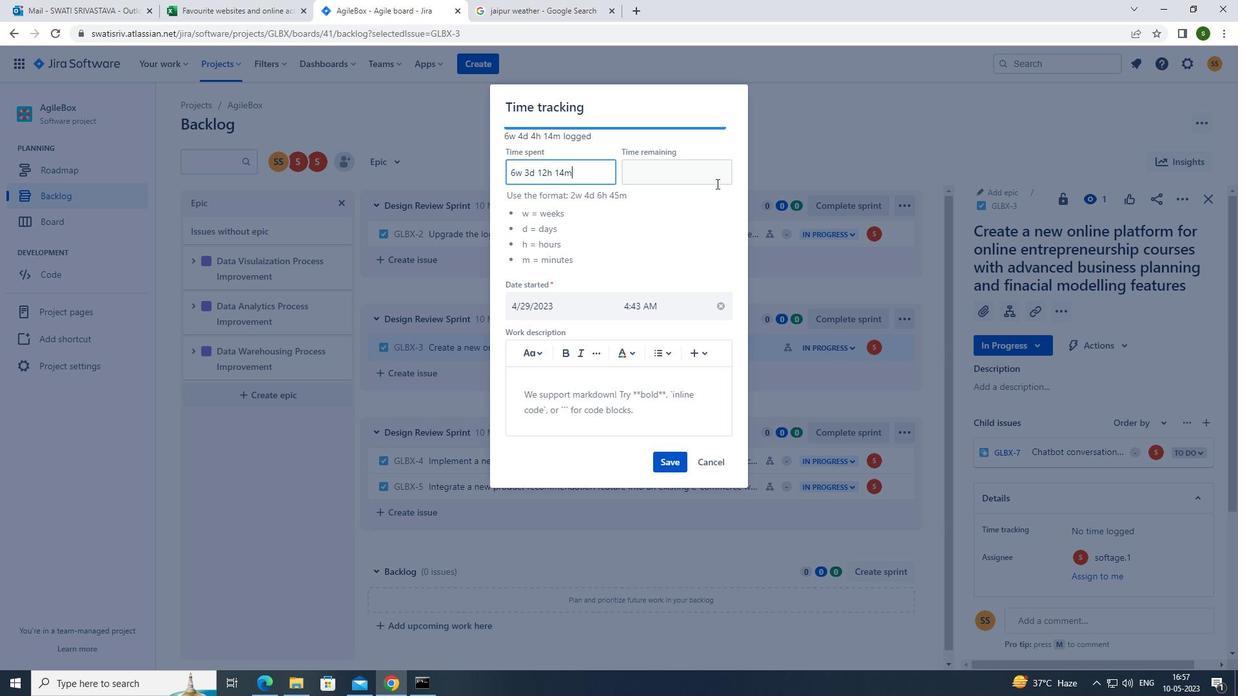 
Action: Mouse pressed left at (712, 178)
Screenshot: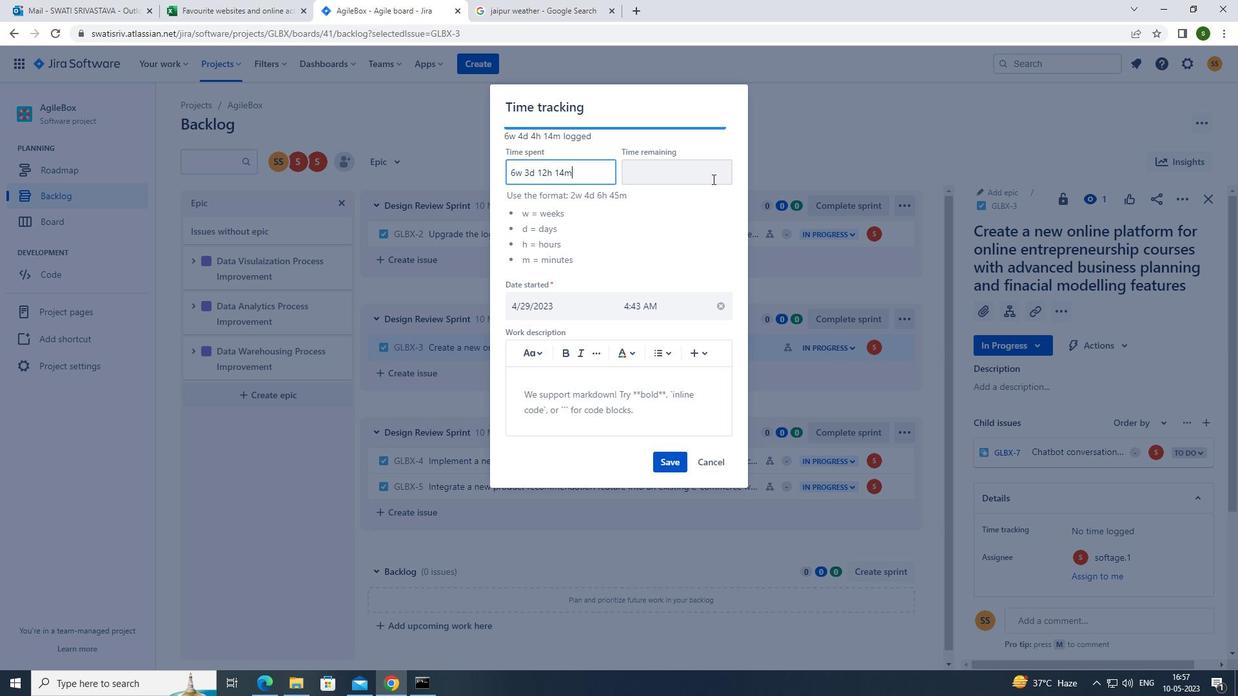 
Action: Key pressed 2w<Key.space>5d<Key.space>5h<Key.space>24m
Screenshot: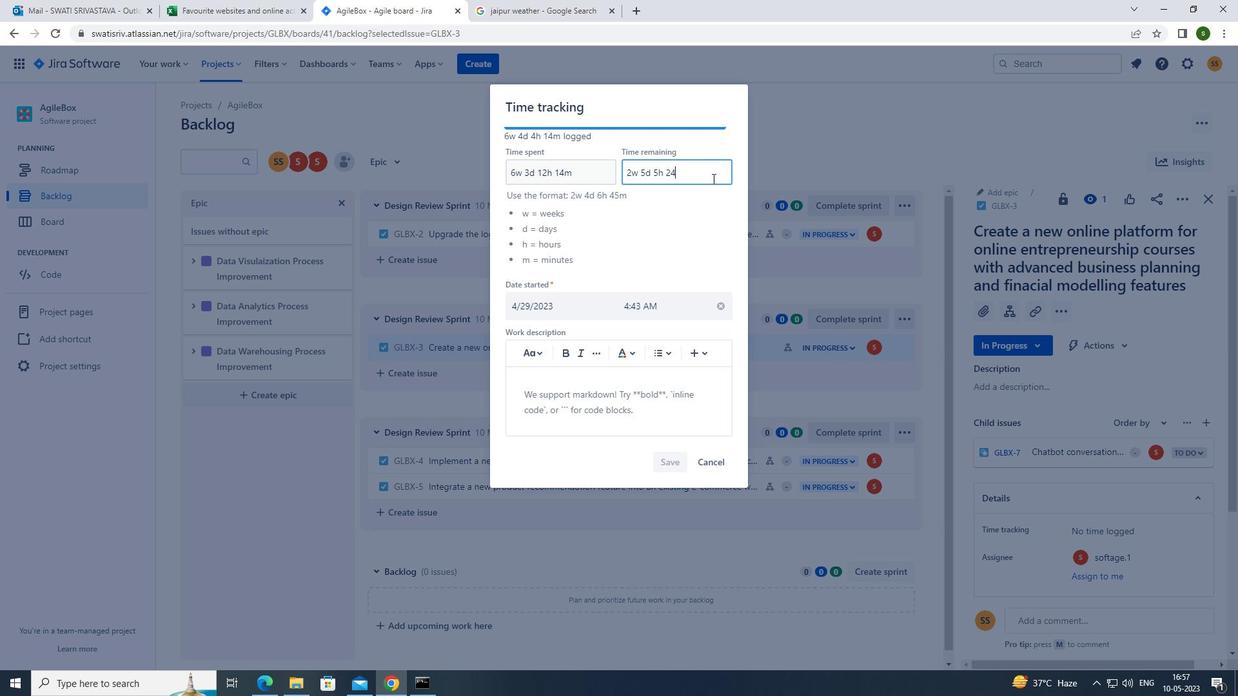 
Action: Mouse moved to (667, 463)
Screenshot: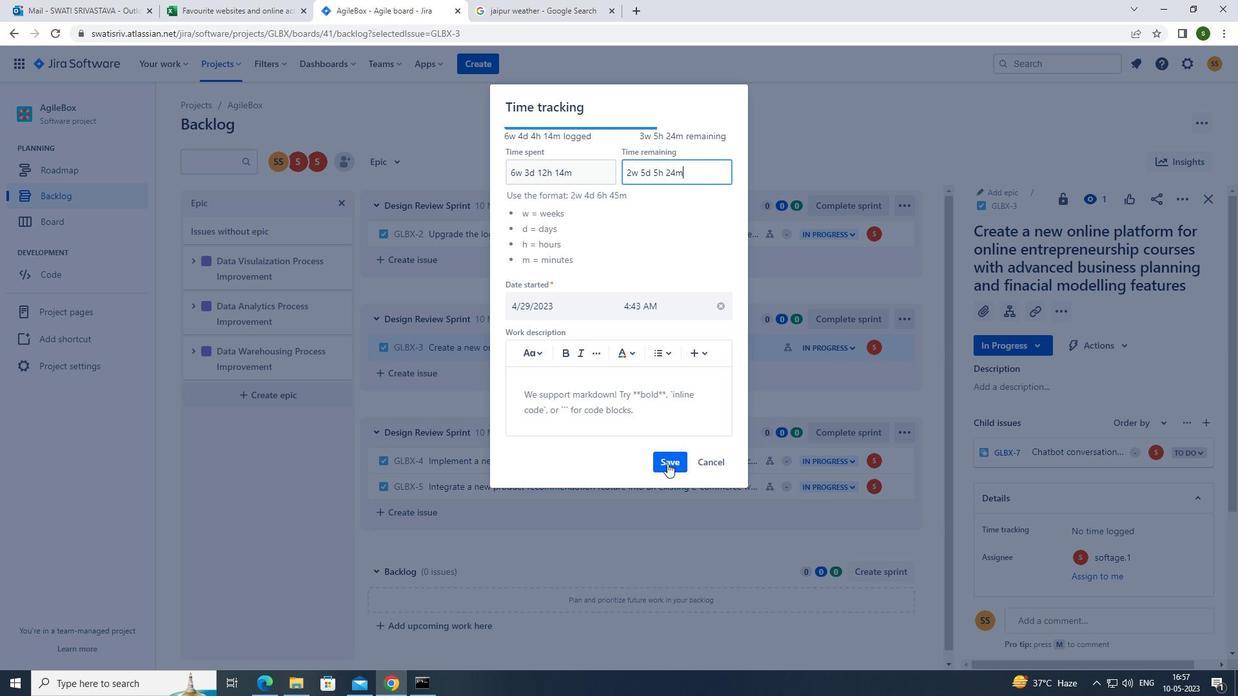 
Action: Mouse pressed left at (667, 463)
Screenshot: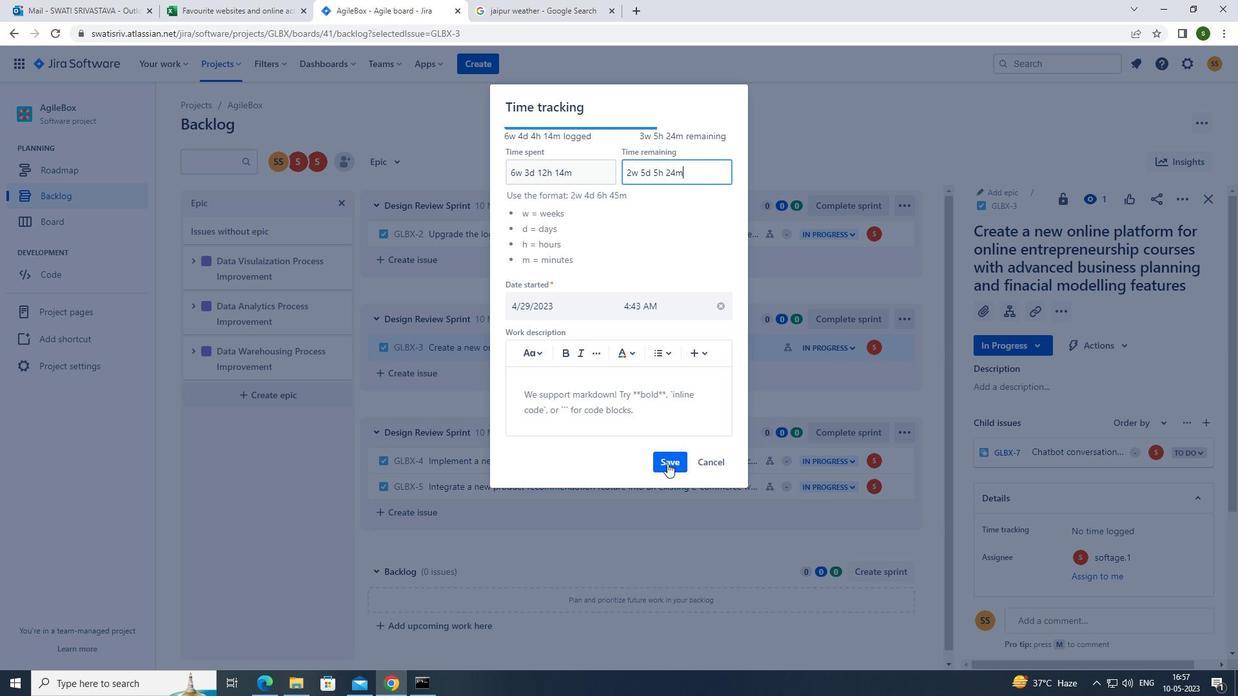 
Action: Mouse moved to (1176, 194)
Screenshot: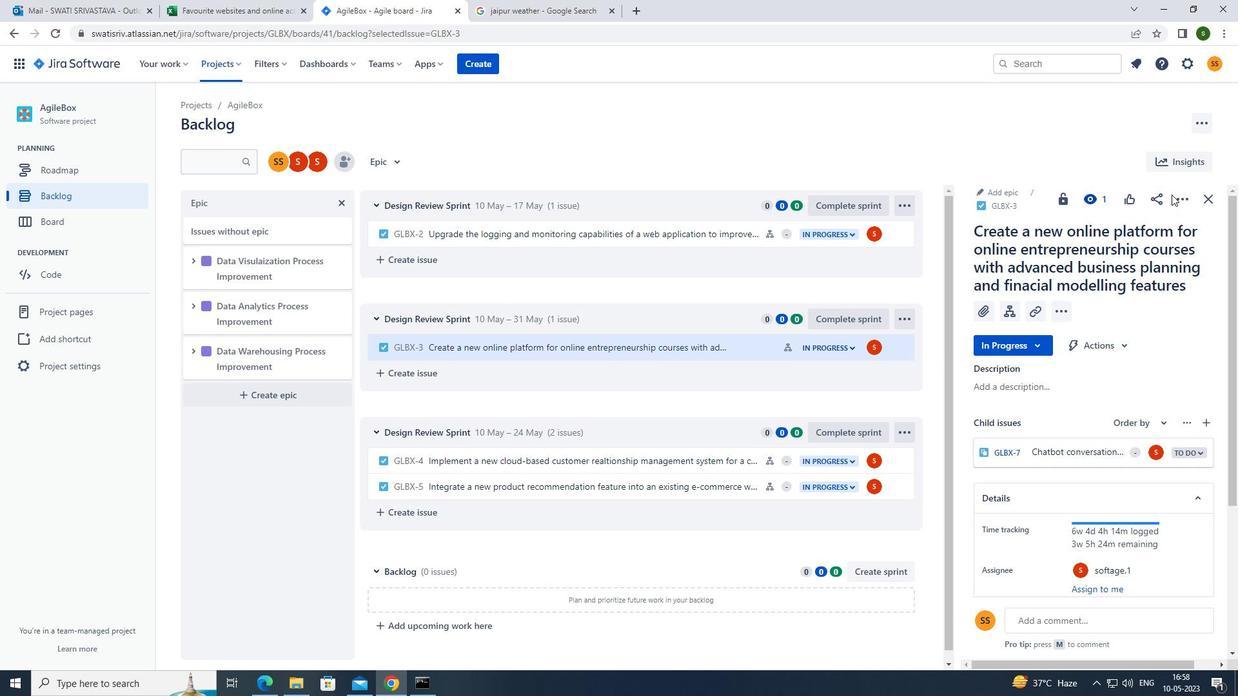 
Action: Mouse pressed left at (1176, 194)
Screenshot: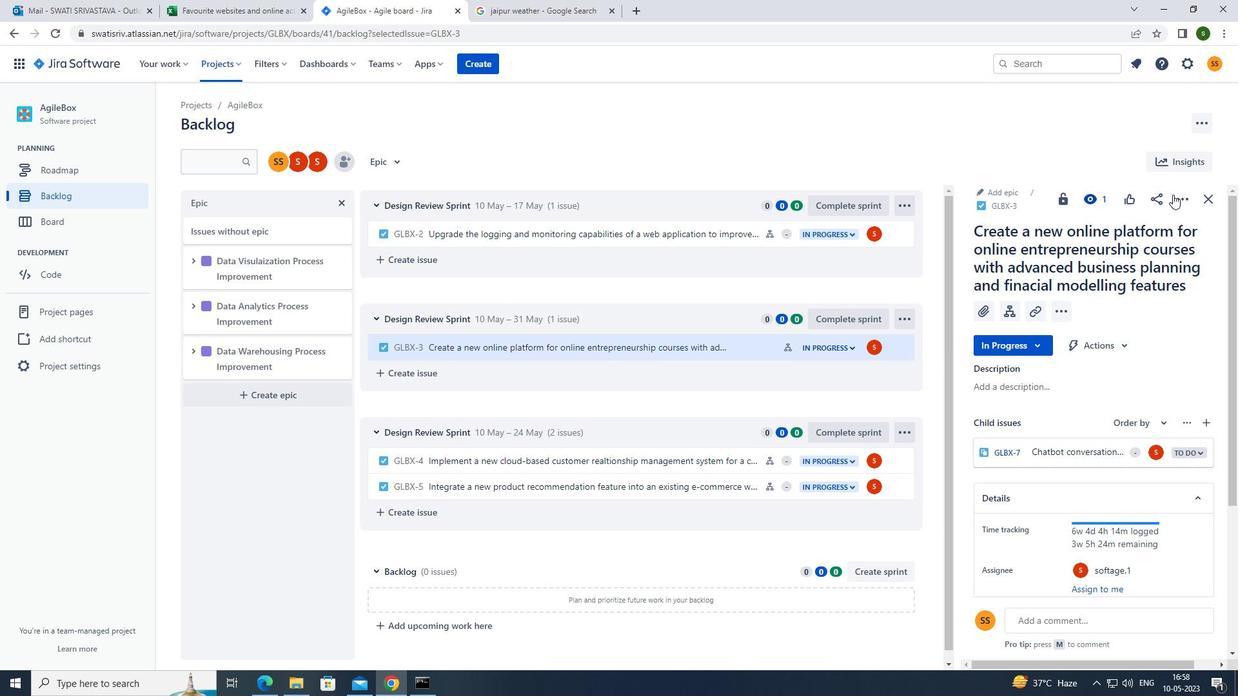 
Action: Mouse moved to (1123, 373)
Screenshot: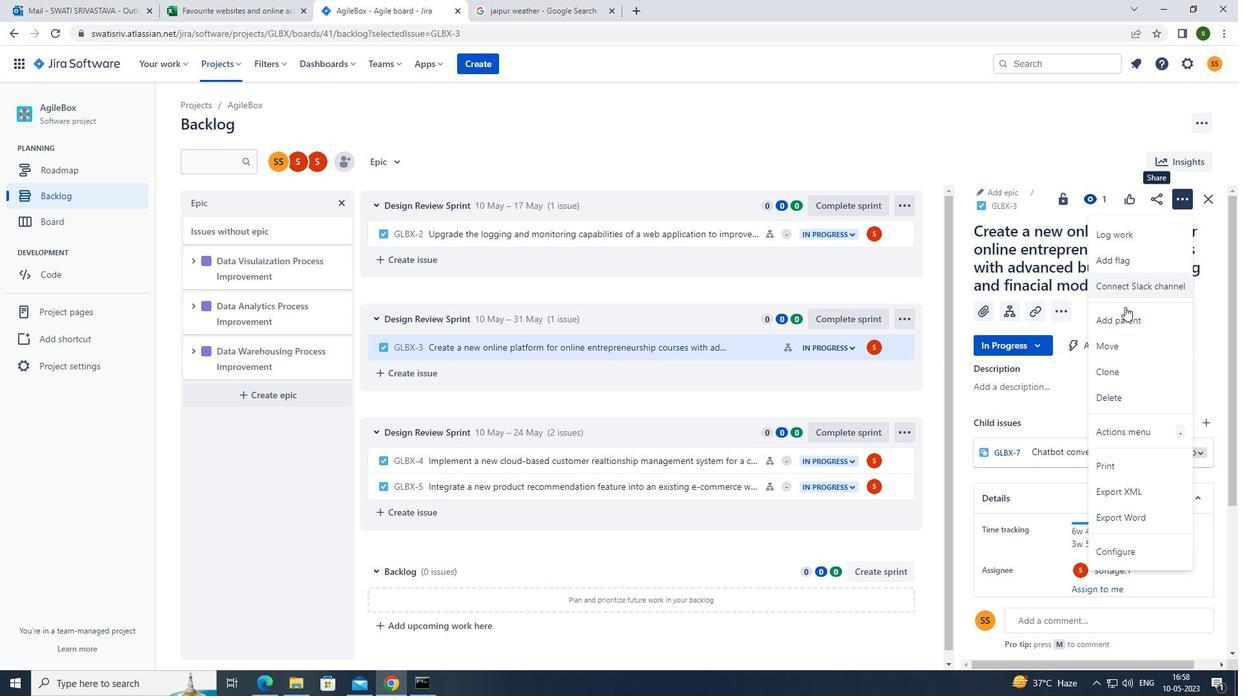 
Action: Mouse pressed left at (1123, 373)
Screenshot: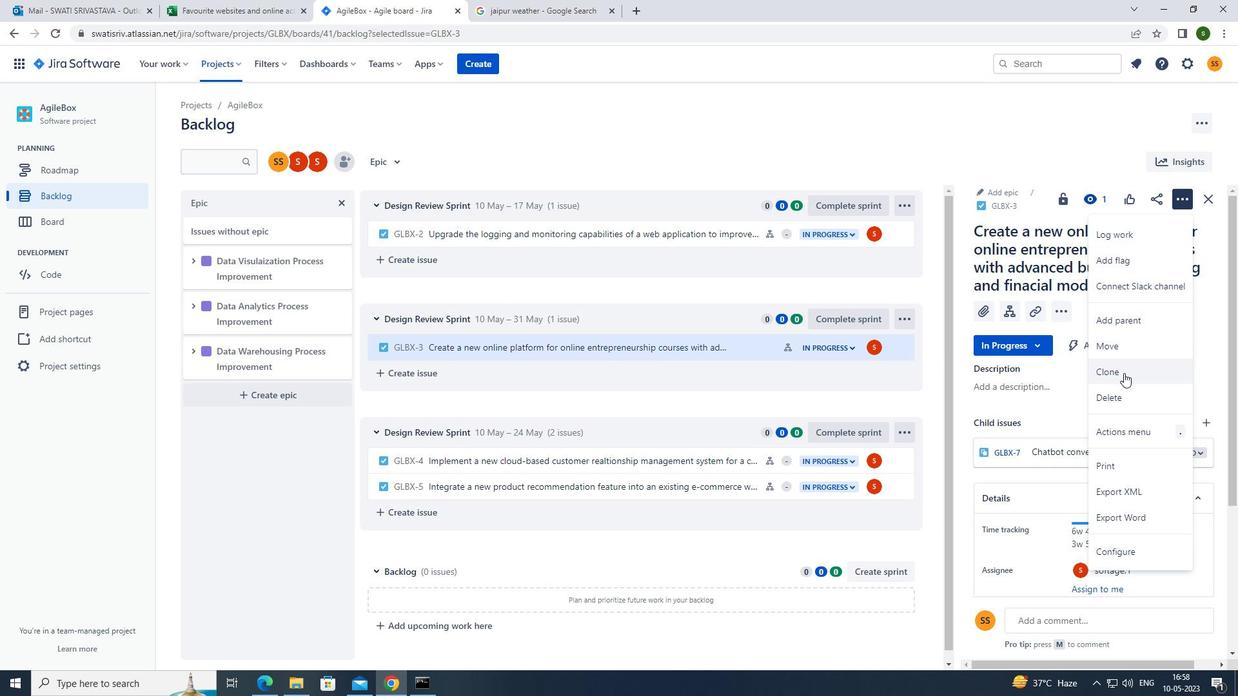 
Action: Mouse moved to (661, 275)
Screenshot: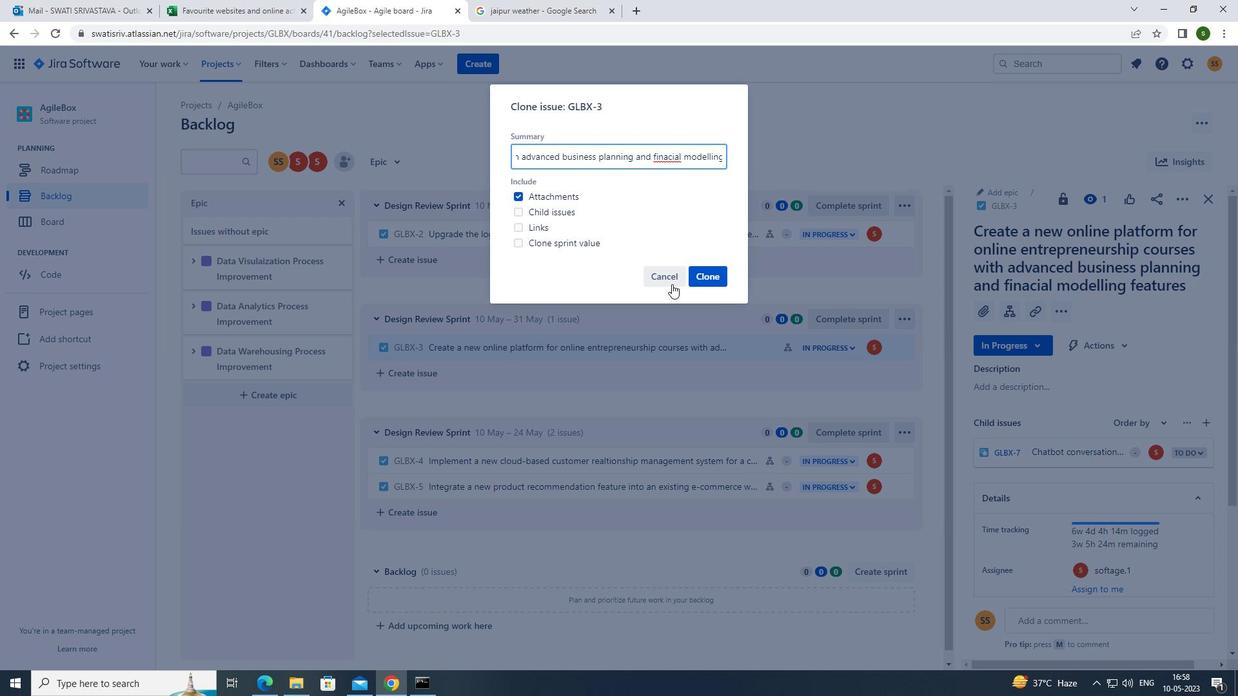 
Action: Mouse pressed left at (661, 275)
Screenshot: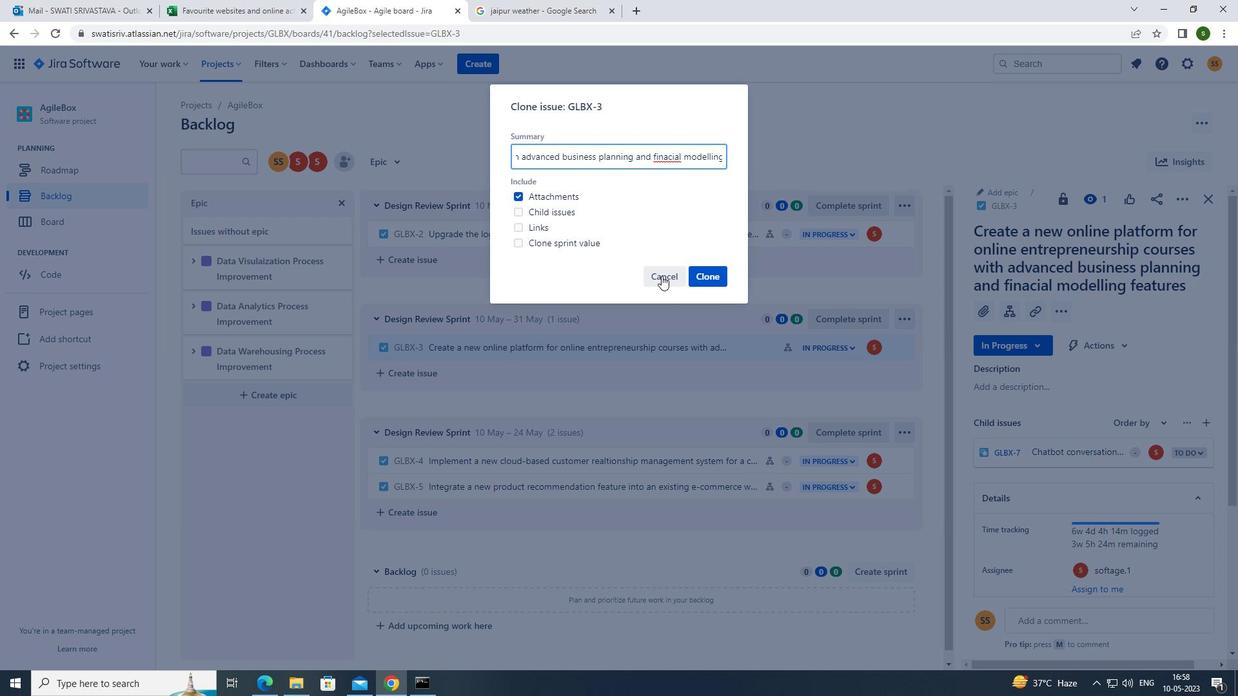 
Action: Mouse moved to (389, 162)
Screenshot: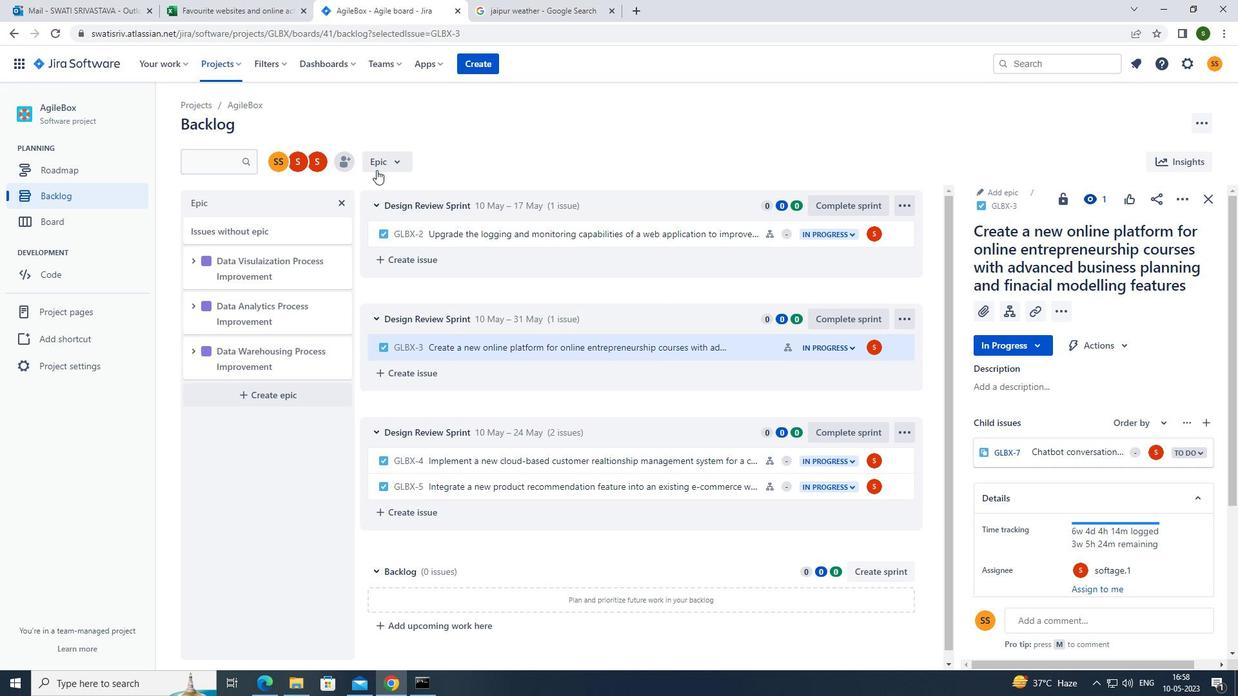 
Action: Mouse pressed left at (389, 162)
Screenshot: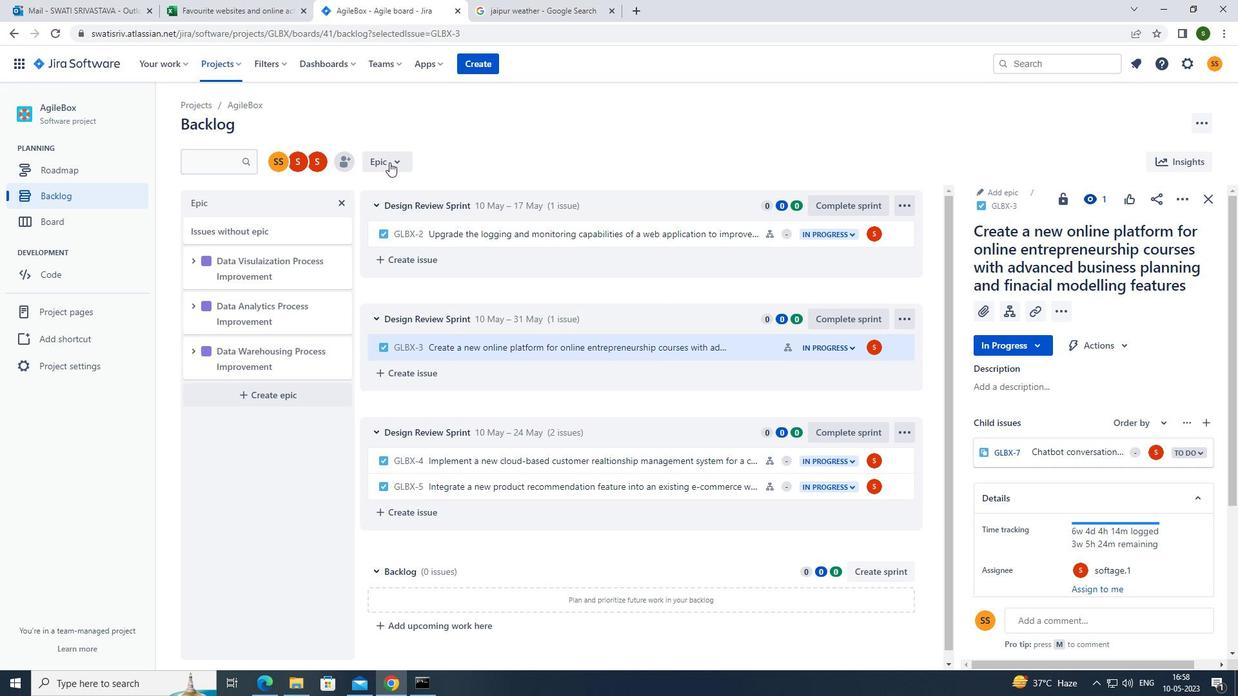
Action: Mouse moved to (430, 237)
Screenshot: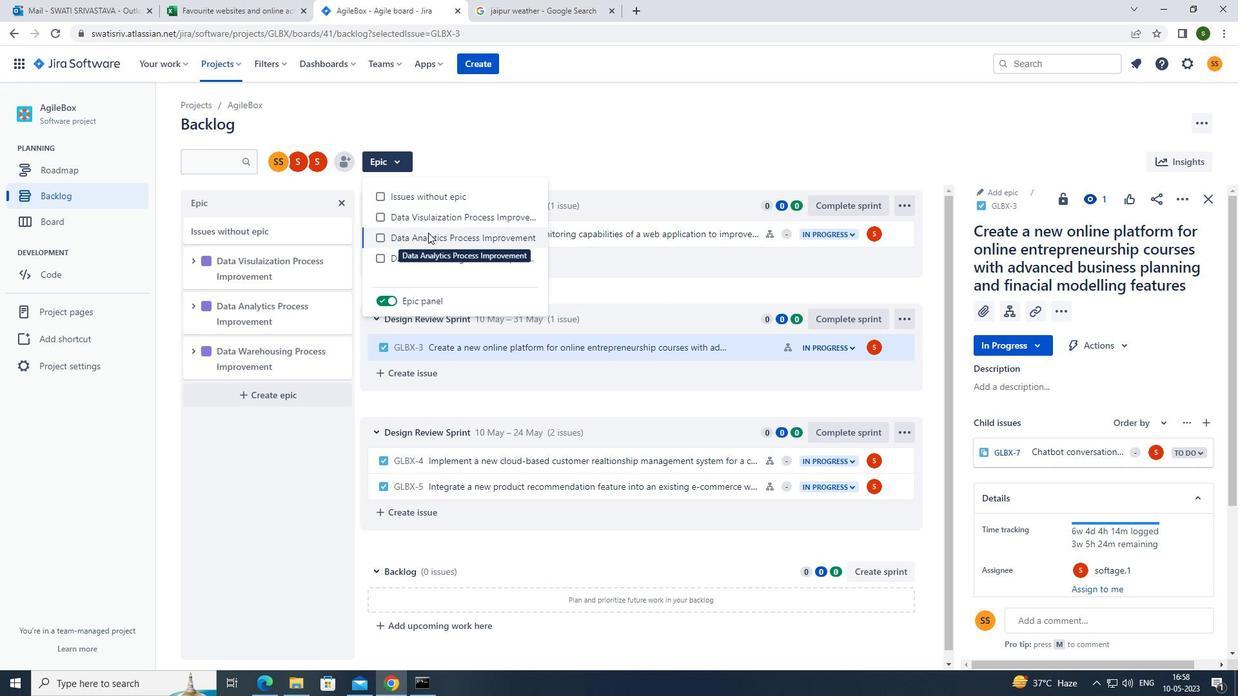 
Action: Mouse pressed left at (430, 237)
Screenshot: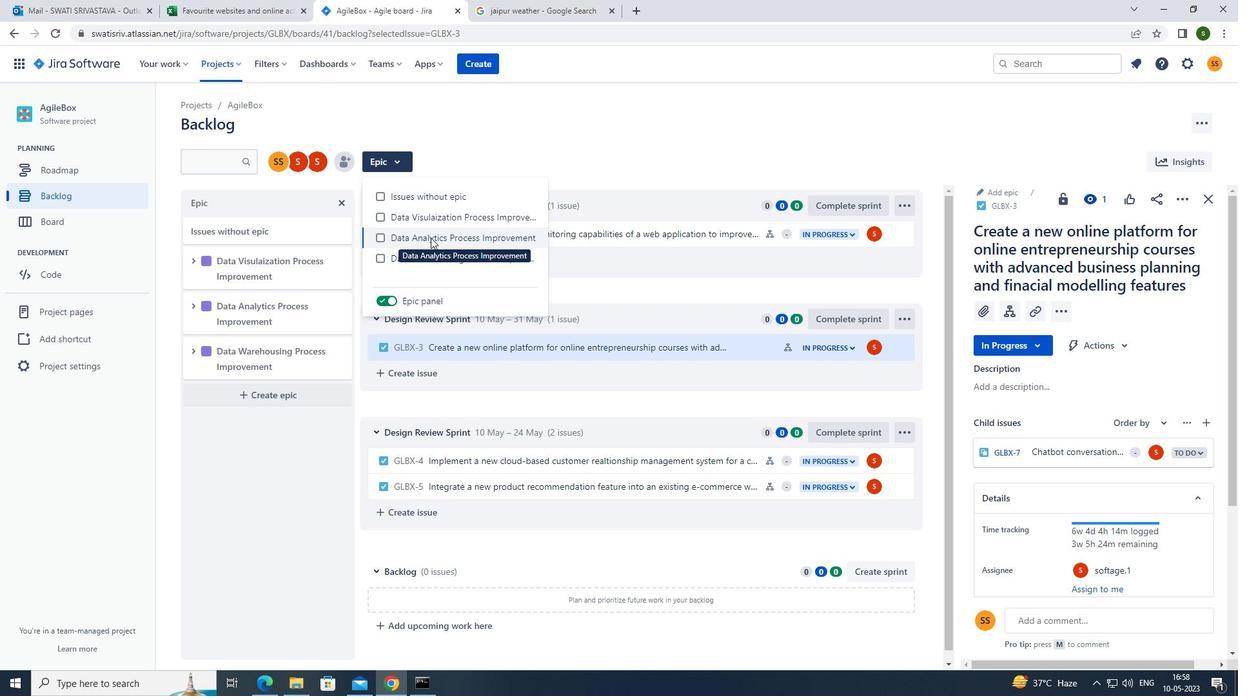 
Action: Mouse moved to (543, 156)
Screenshot: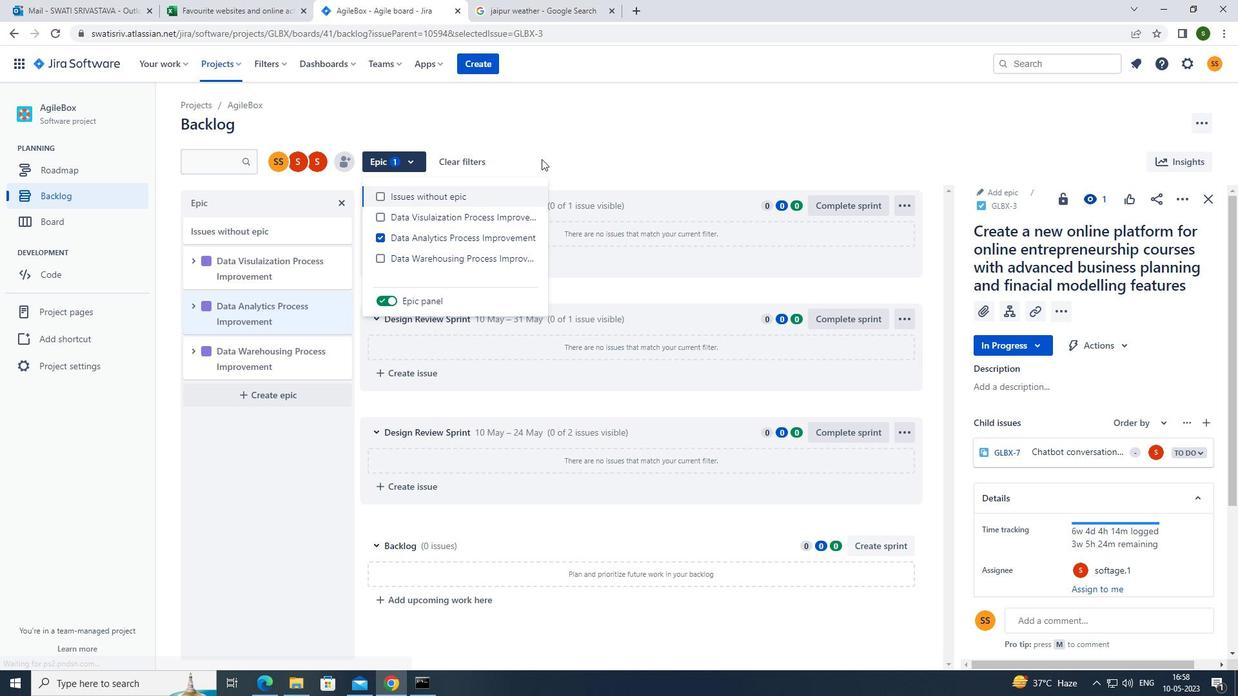 
Action: Mouse pressed left at (543, 156)
Screenshot: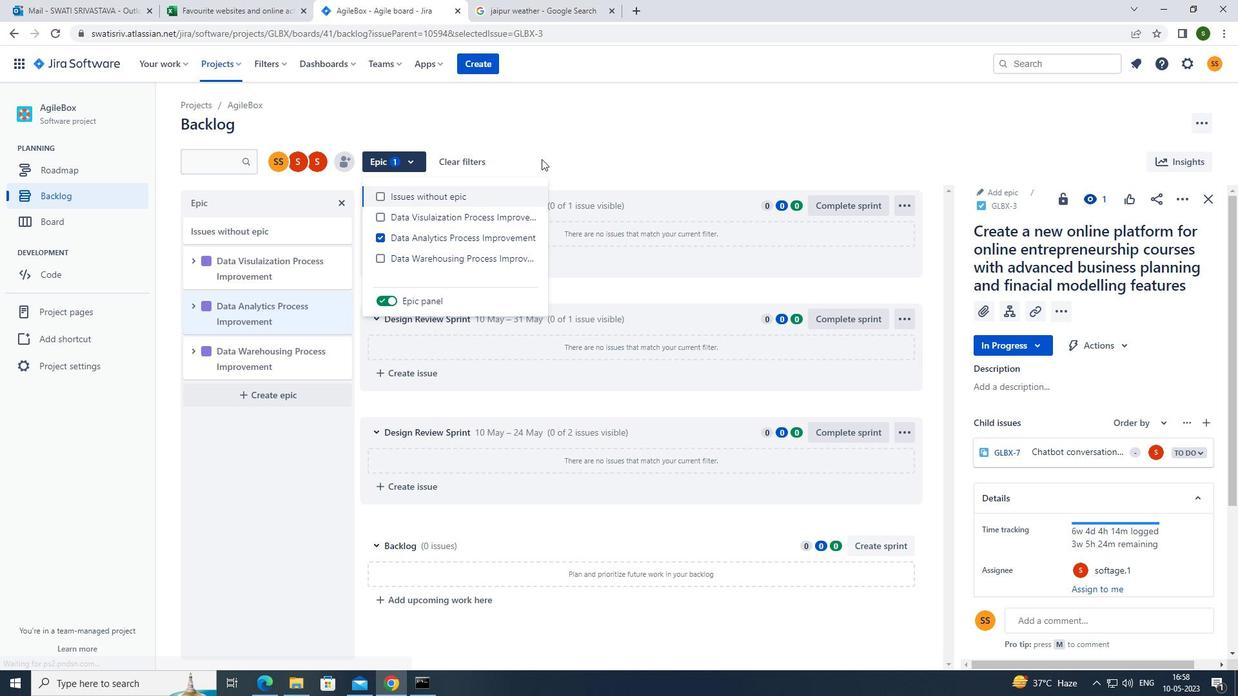 
